 Task: Find connections with filter location Basavana Bāgevādi with filter topic #careertips with filter profile language Potuguese with filter current company Mother Dairy Fruit & Vegetable Pvt. Ltd. with filter school The NorthCap University with filter industry Military and International Affairs with filter service category Translation with filter keywords title Lead
Action: Mouse moved to (551, 77)
Screenshot: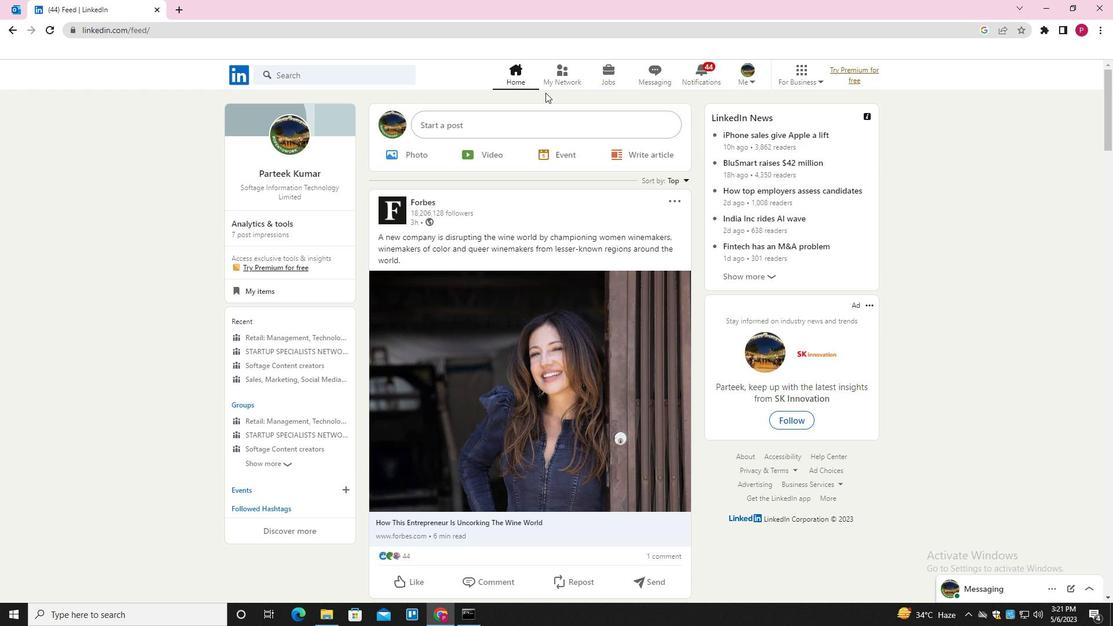 
Action: Mouse pressed left at (551, 77)
Screenshot: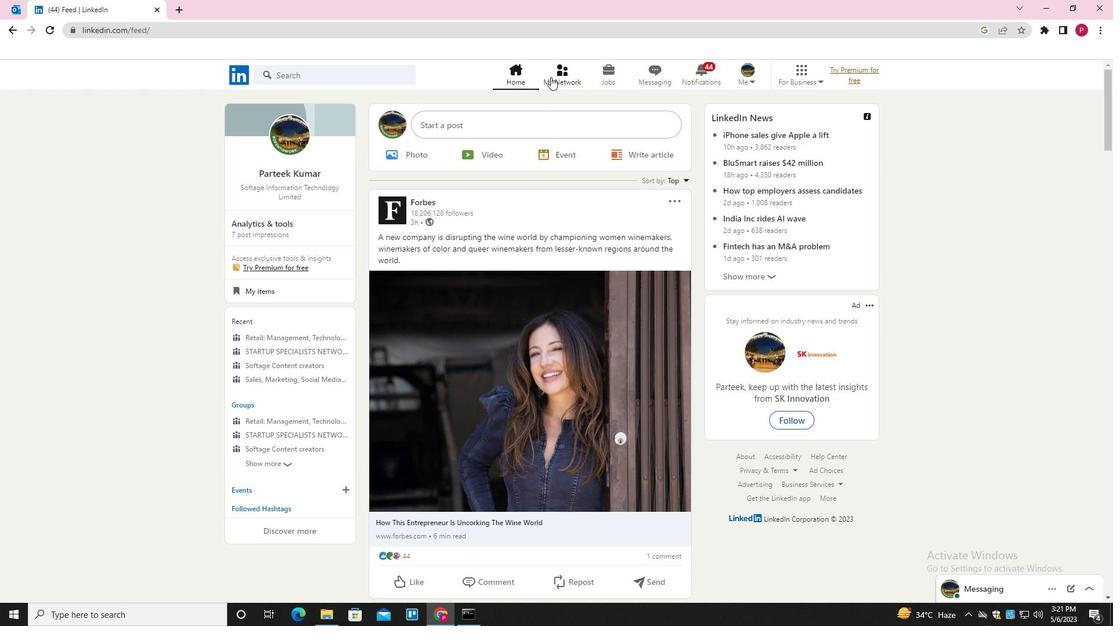 
Action: Mouse moved to (352, 135)
Screenshot: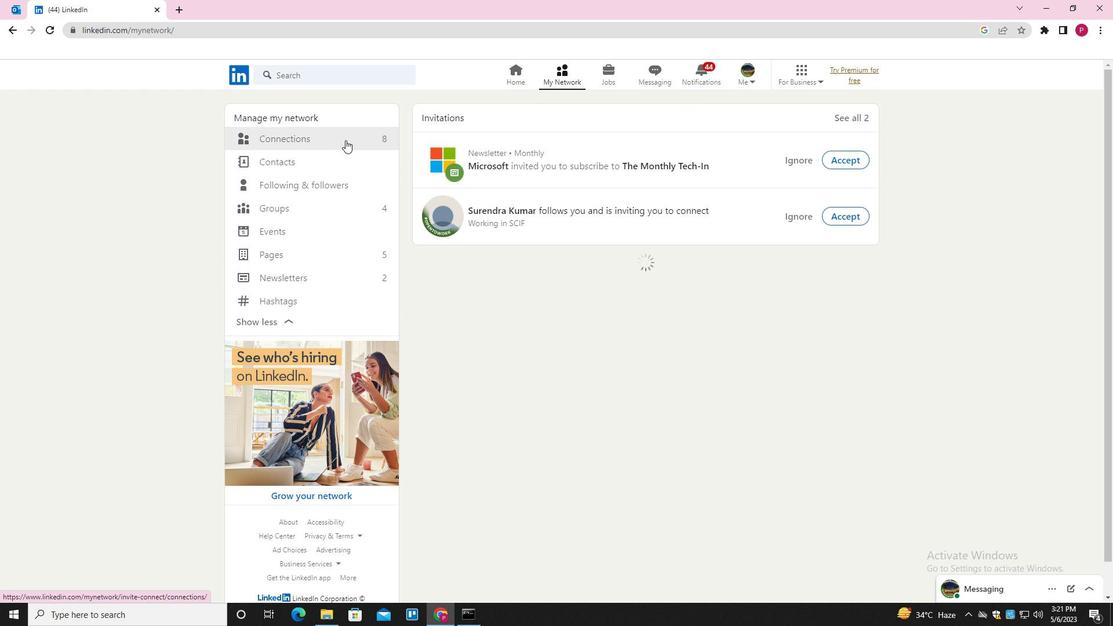 
Action: Mouse pressed left at (352, 135)
Screenshot: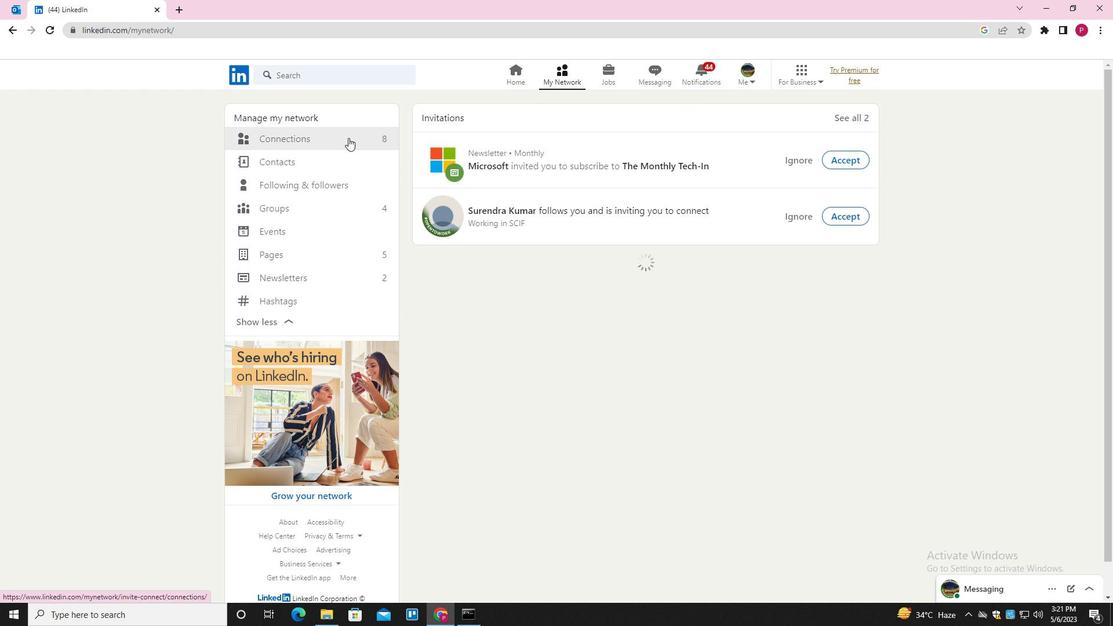 
Action: Mouse moved to (634, 136)
Screenshot: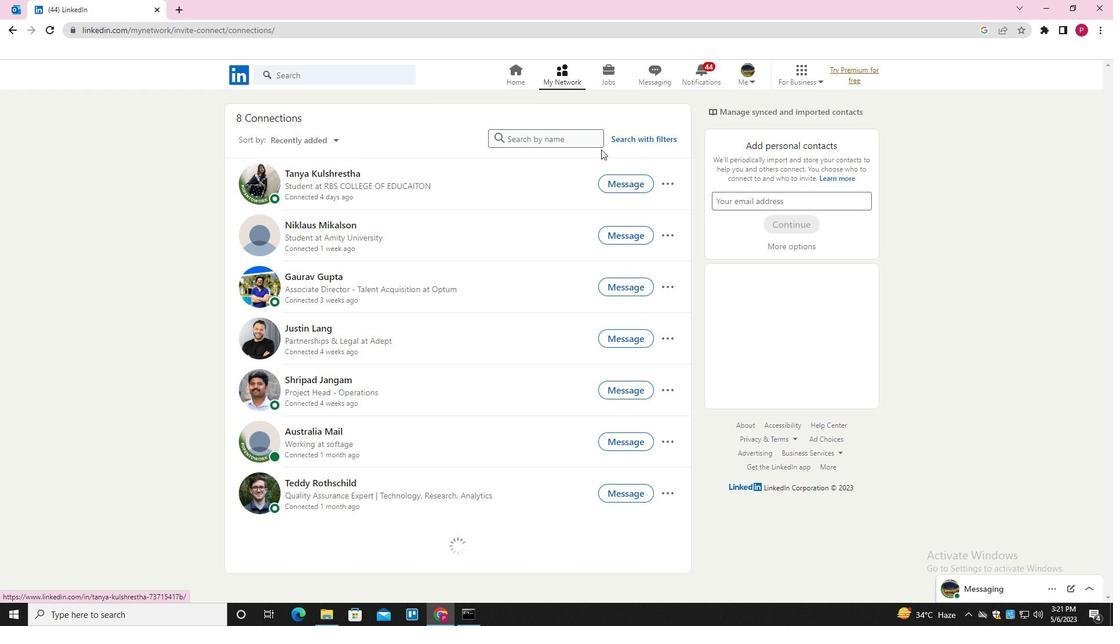 
Action: Mouse pressed left at (634, 136)
Screenshot: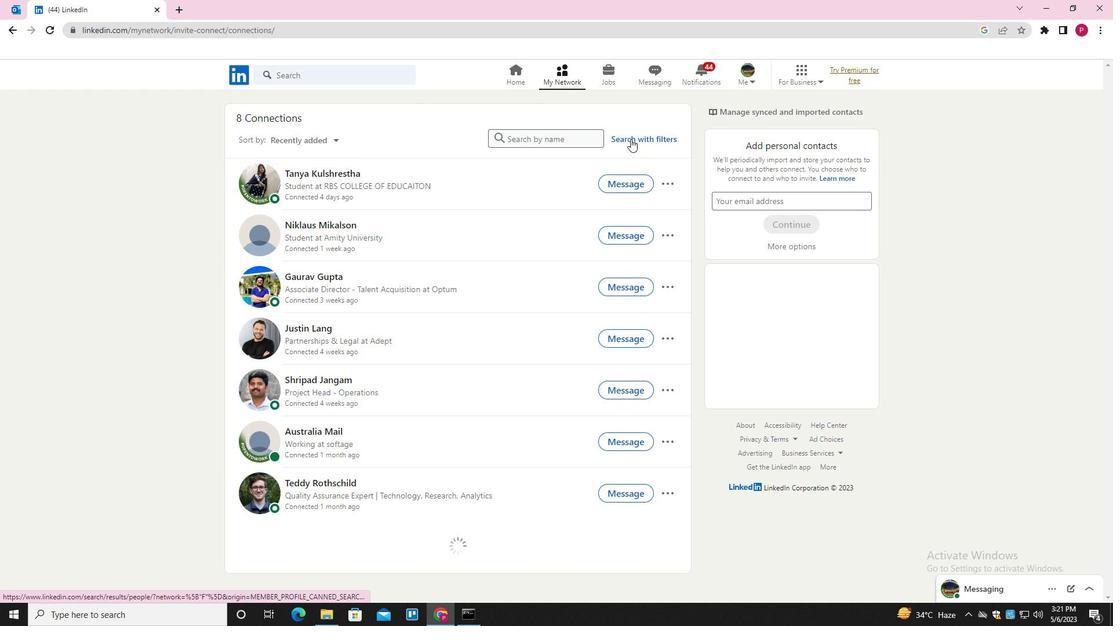 
Action: Mouse moved to (588, 108)
Screenshot: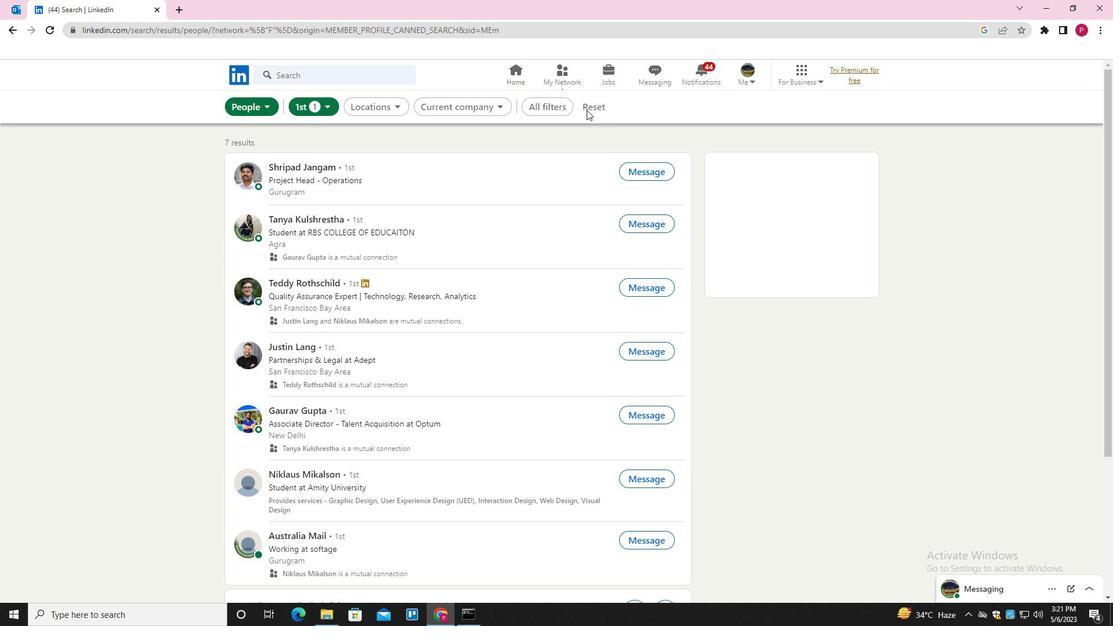 
Action: Mouse pressed left at (588, 108)
Screenshot: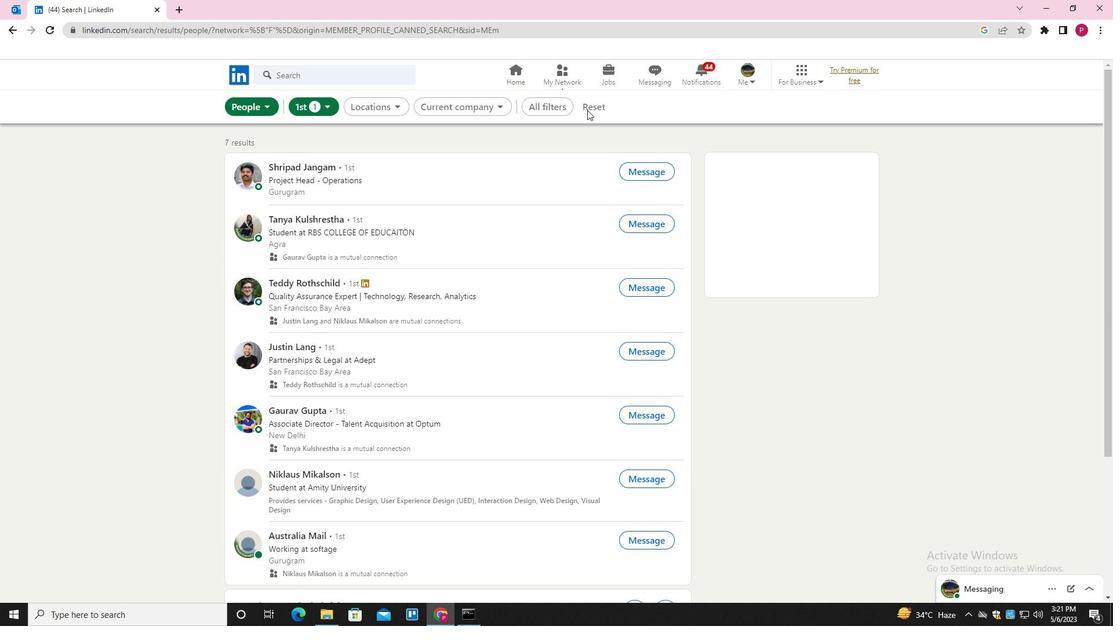 
Action: Mouse moved to (567, 107)
Screenshot: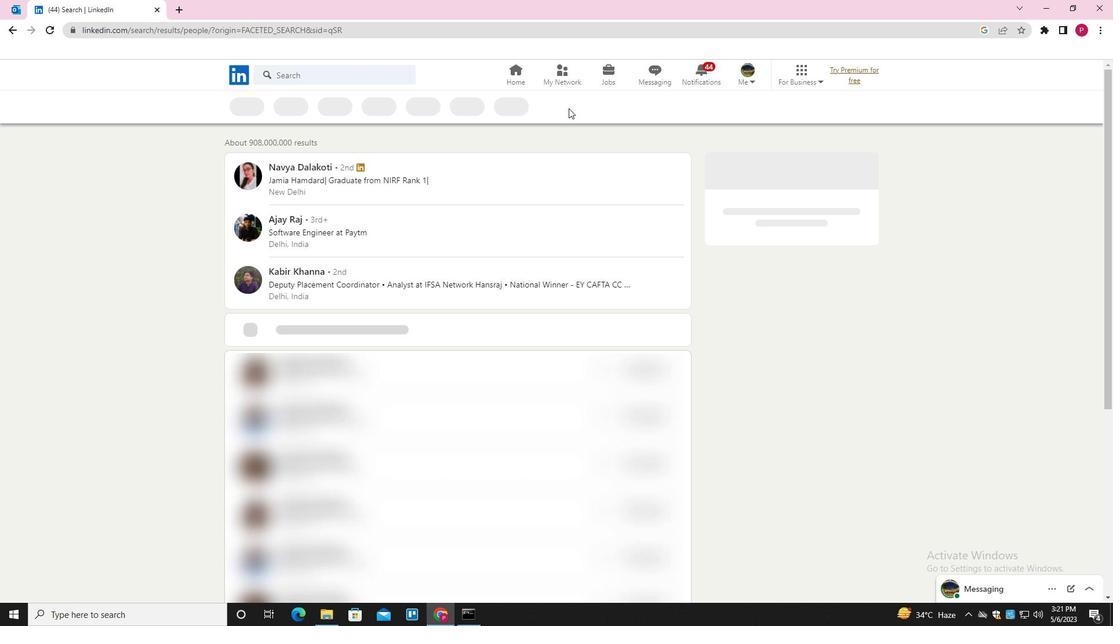 
Action: Mouse pressed left at (567, 107)
Screenshot: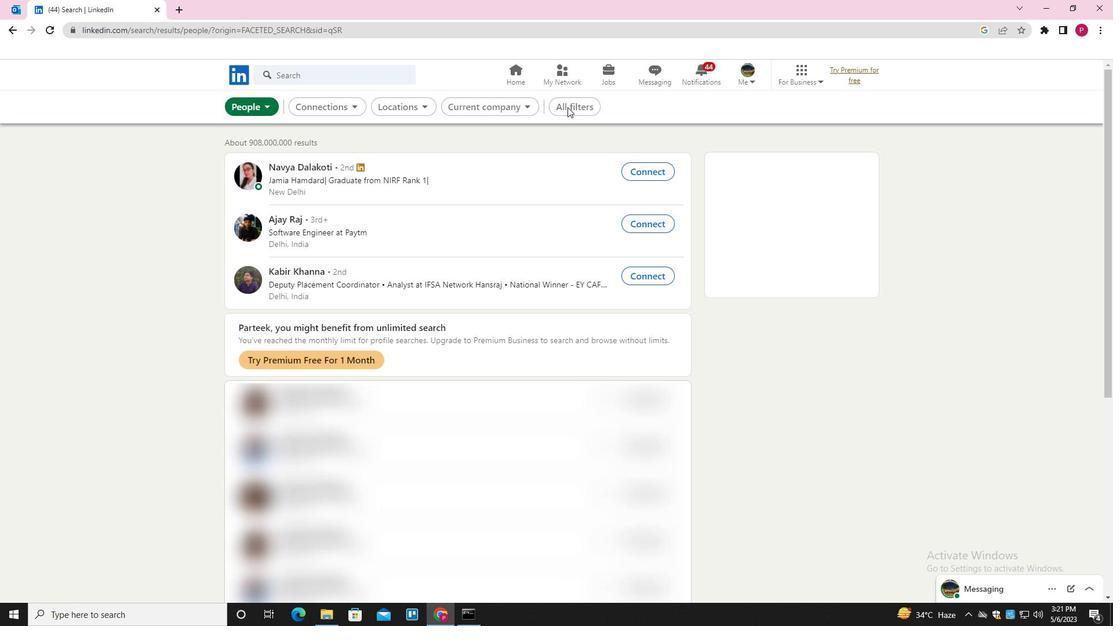 
Action: Mouse moved to (892, 343)
Screenshot: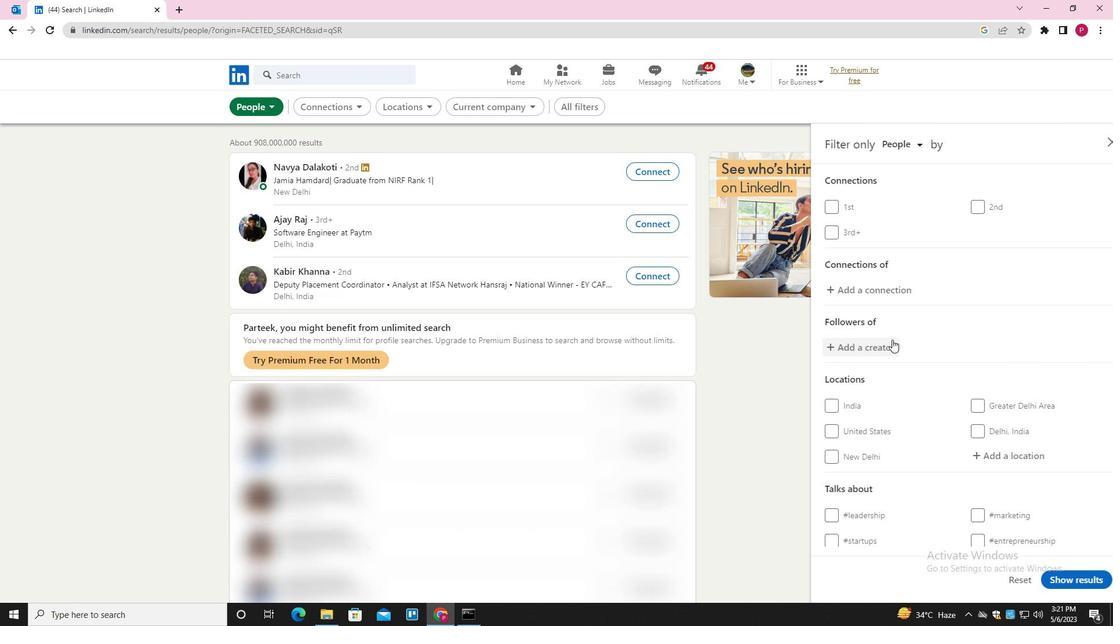 
Action: Mouse scrolled (892, 342) with delta (0, 0)
Screenshot: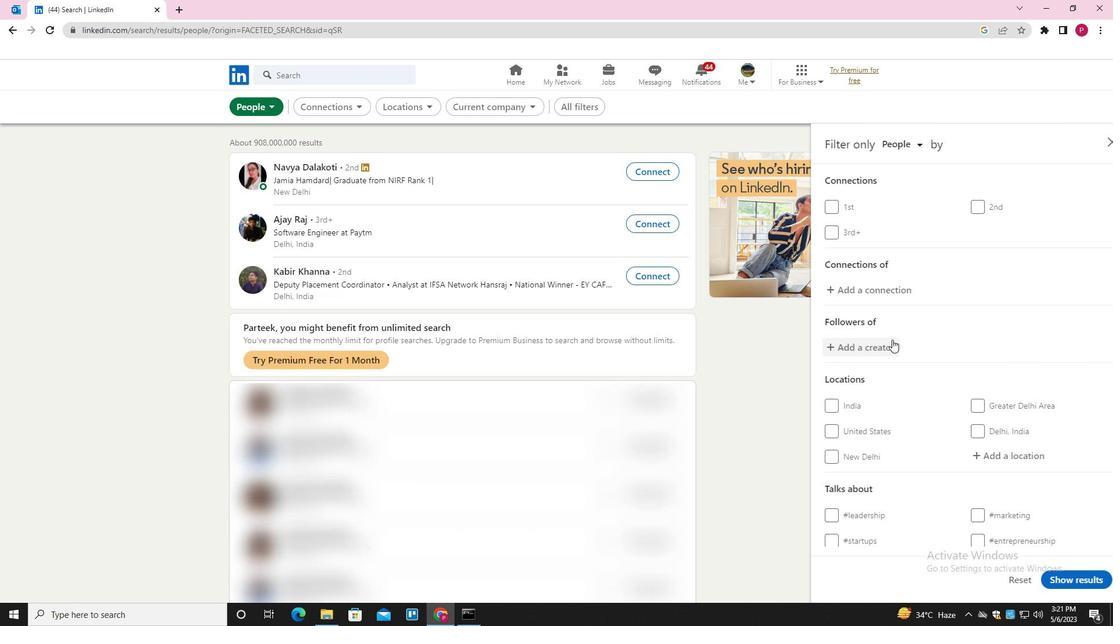 
Action: Mouse moved to (893, 347)
Screenshot: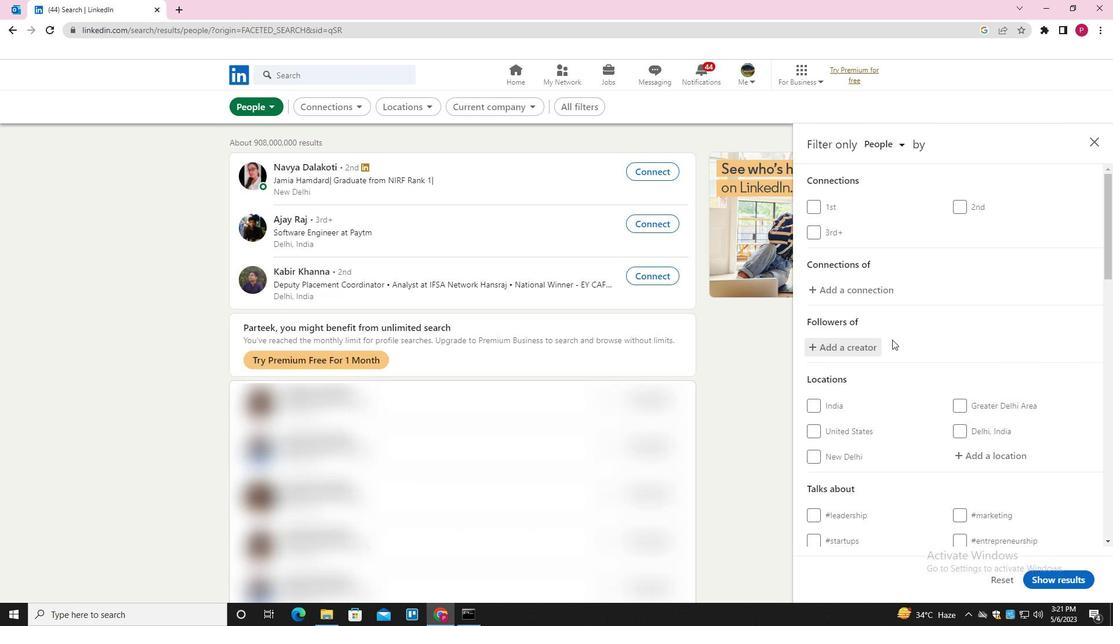 
Action: Mouse scrolled (893, 346) with delta (0, 0)
Screenshot: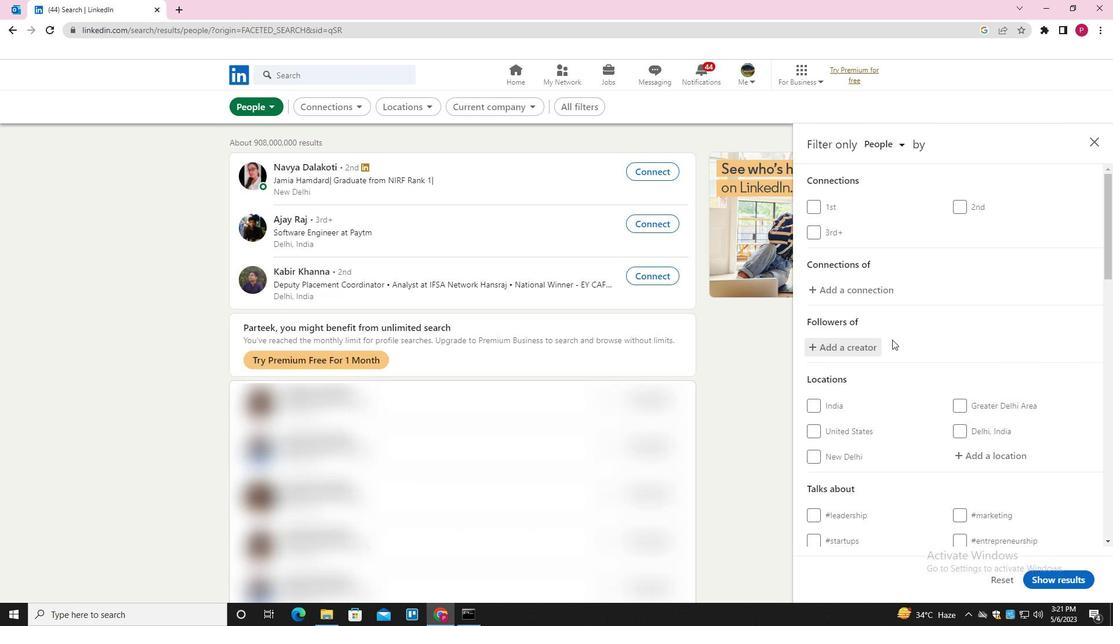 
Action: Mouse moved to (986, 337)
Screenshot: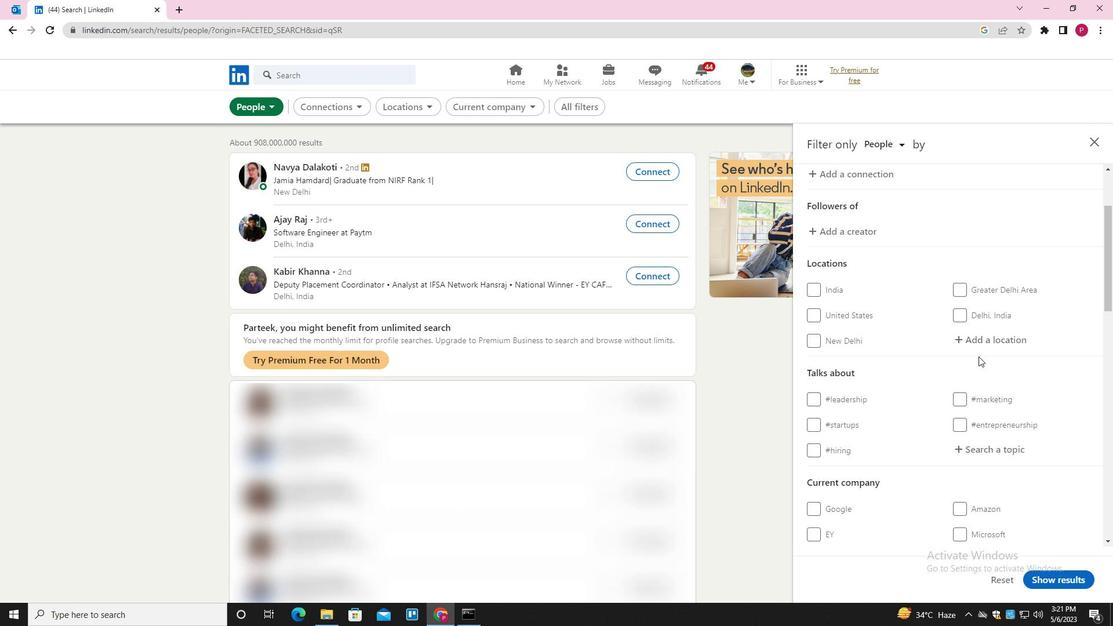 
Action: Mouse pressed left at (986, 337)
Screenshot: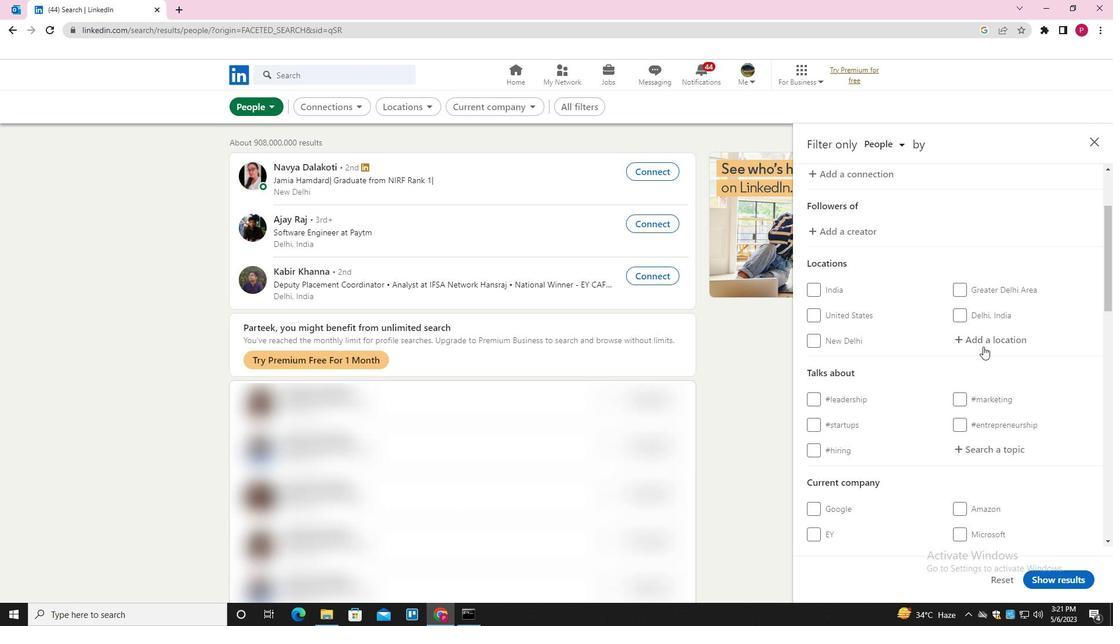 
Action: Key pressed <Key.shift>BASAVANA<Key.down><Key.enter>
Screenshot: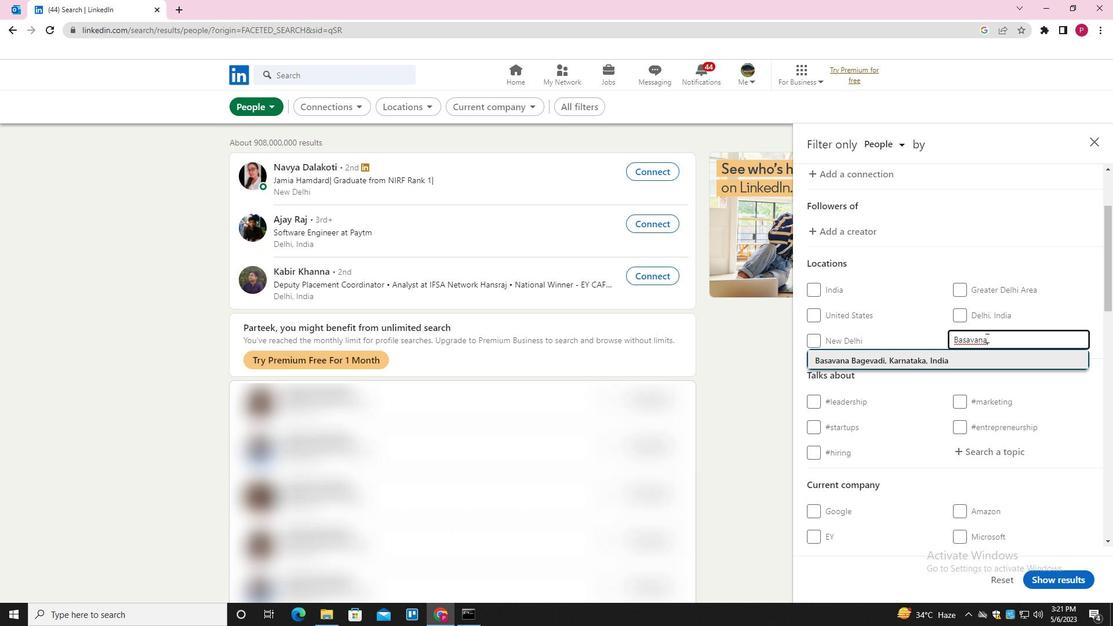 
Action: Mouse moved to (954, 337)
Screenshot: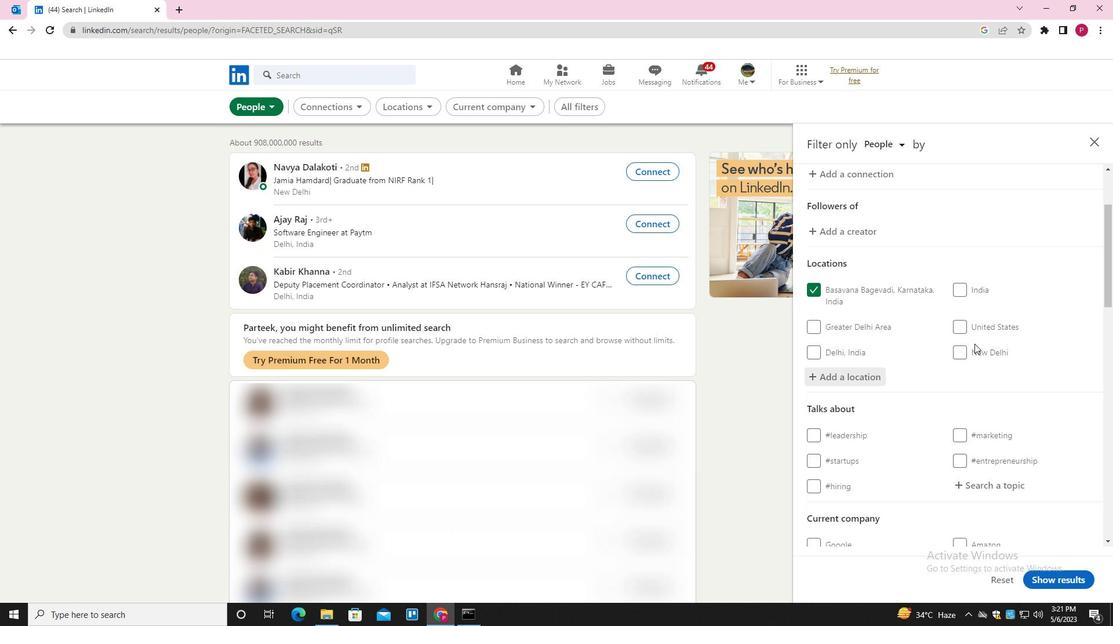 
Action: Mouse scrolled (954, 336) with delta (0, 0)
Screenshot: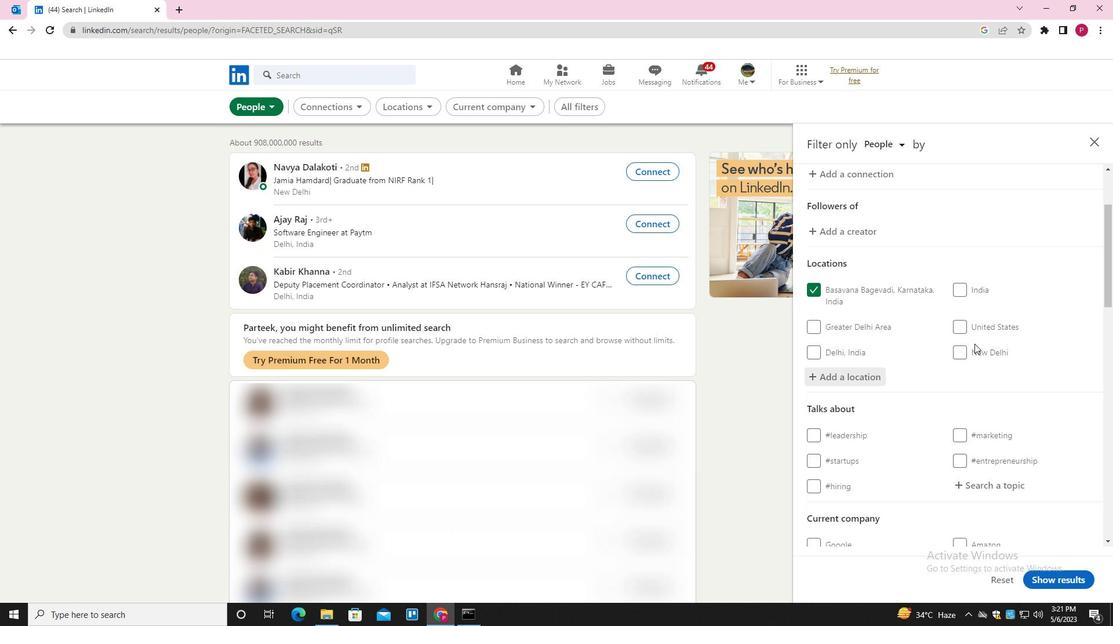 
Action: Mouse moved to (955, 340)
Screenshot: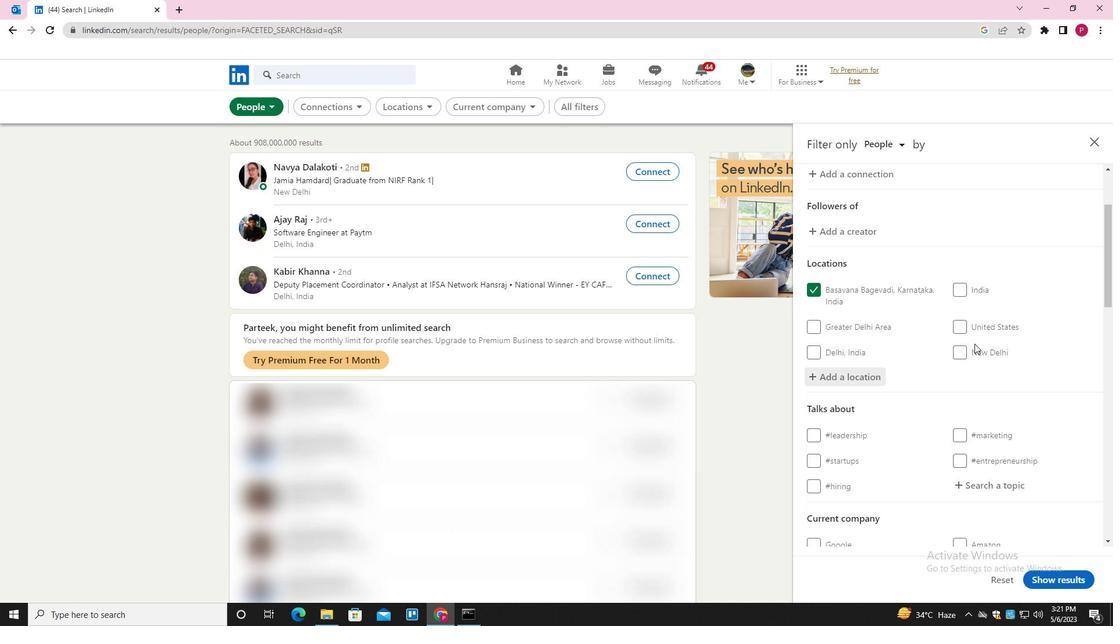 
Action: Mouse scrolled (955, 339) with delta (0, 0)
Screenshot: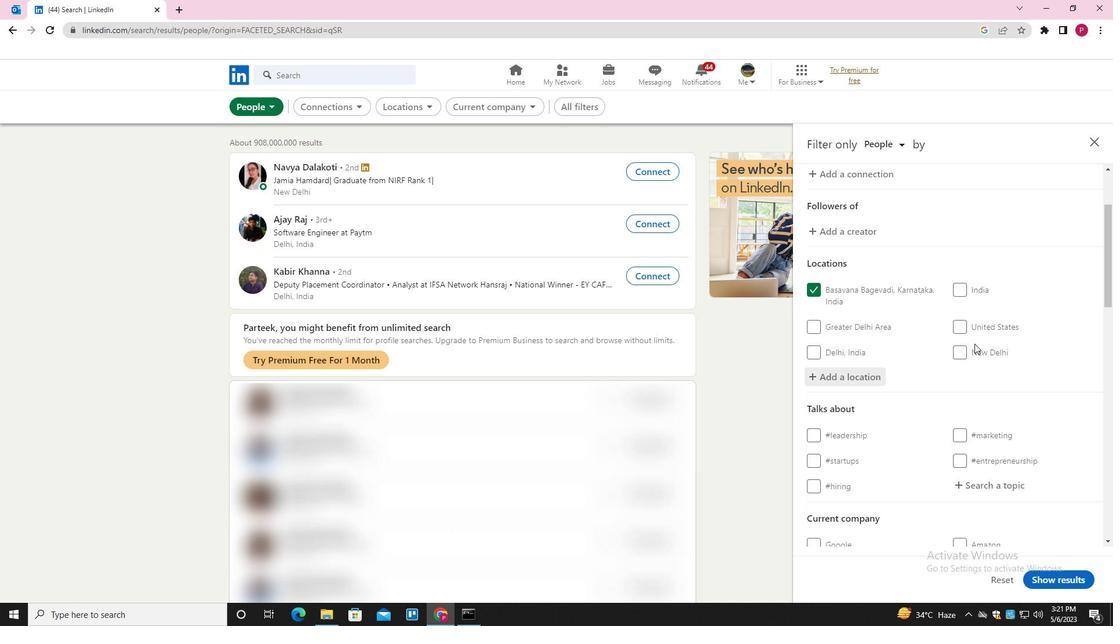 
Action: Mouse moved to (955, 342)
Screenshot: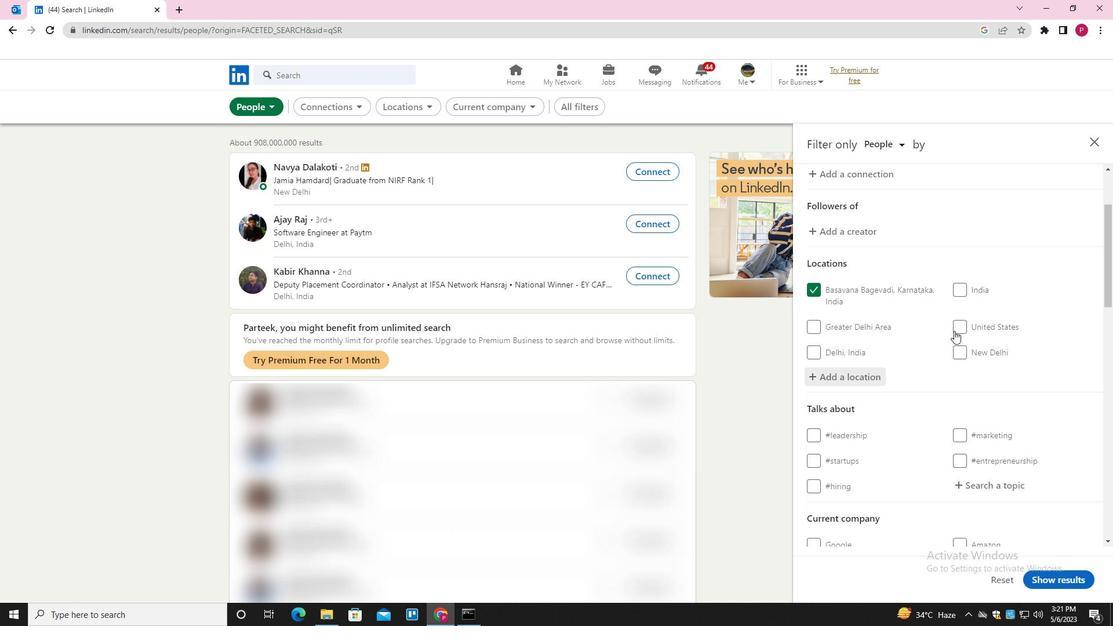 
Action: Mouse scrolled (955, 341) with delta (0, 0)
Screenshot: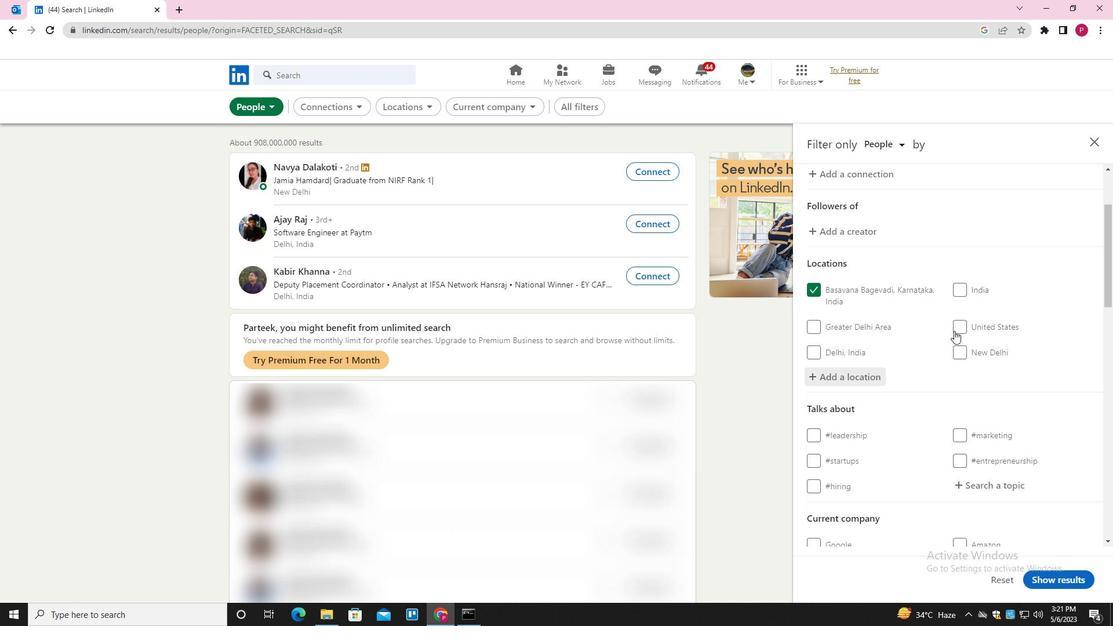 
Action: Mouse moved to (991, 312)
Screenshot: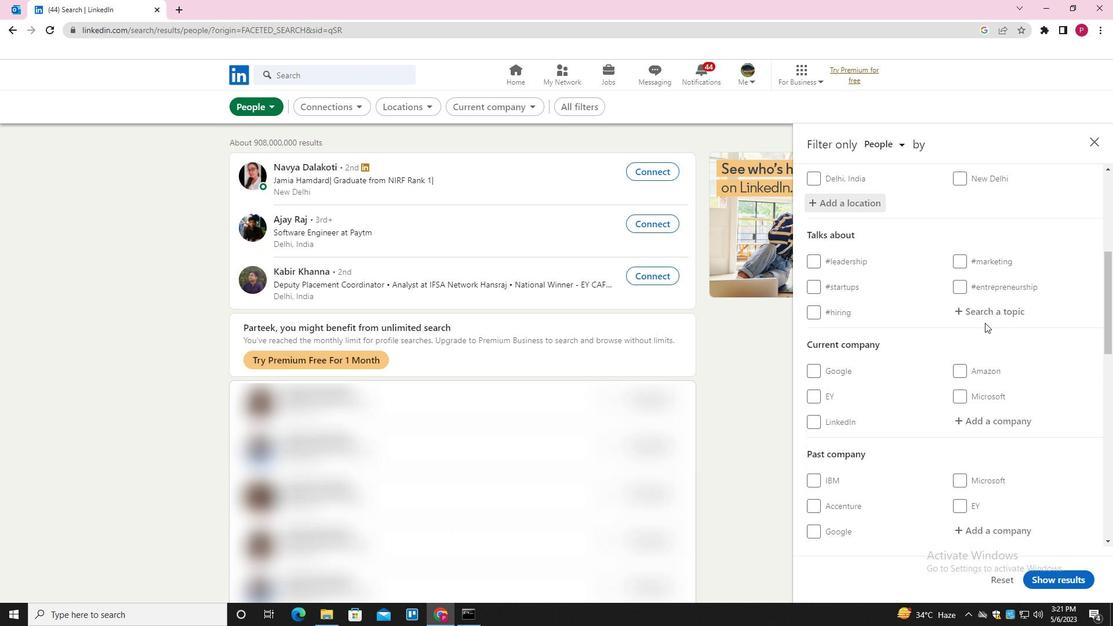 
Action: Mouse pressed left at (991, 312)
Screenshot: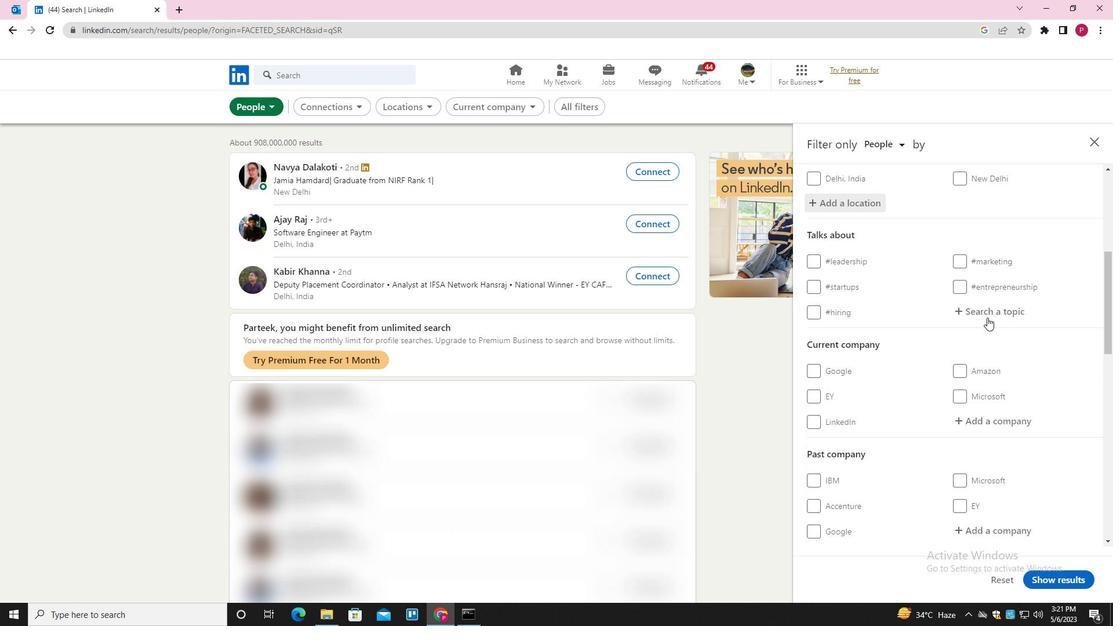
Action: Key pressed CAREERTIPS<Key.down><Key.enter>
Screenshot: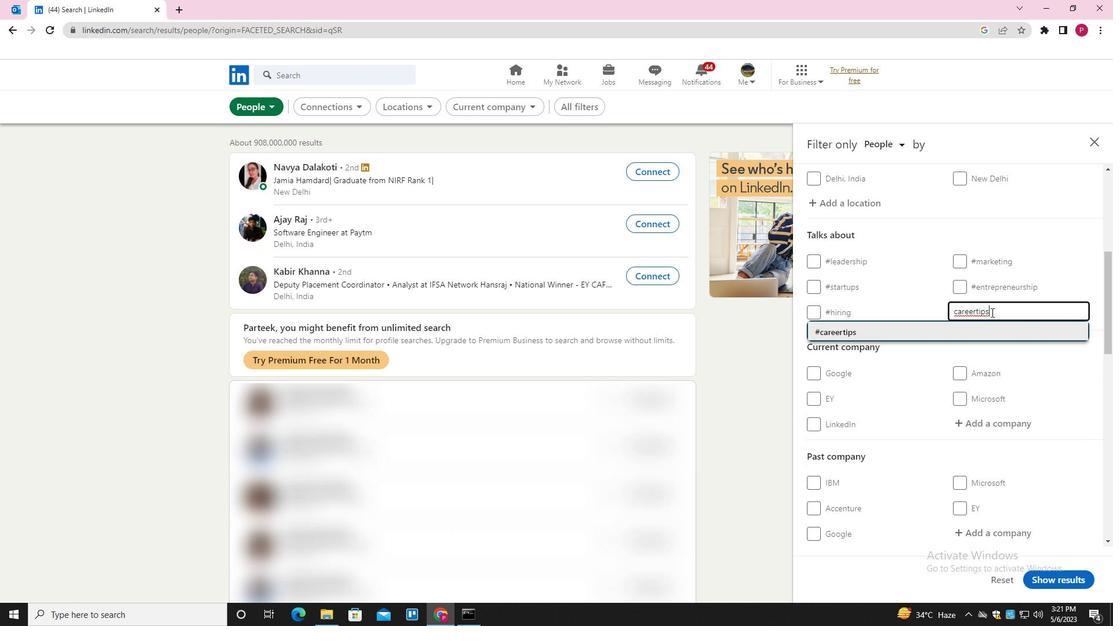
Action: Mouse moved to (874, 381)
Screenshot: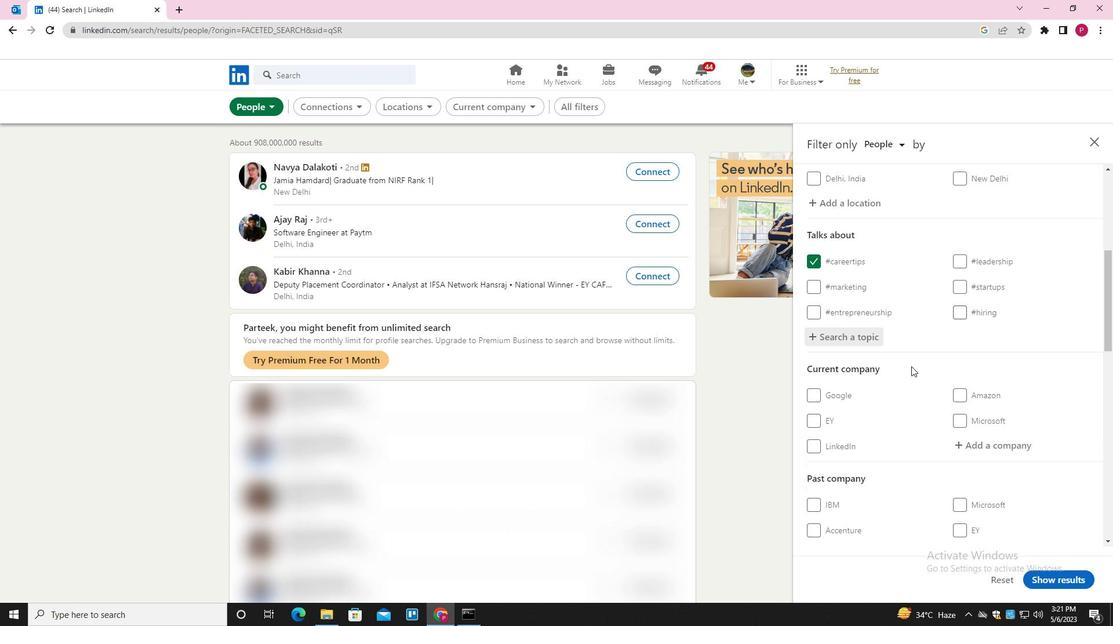 
Action: Mouse scrolled (874, 380) with delta (0, 0)
Screenshot: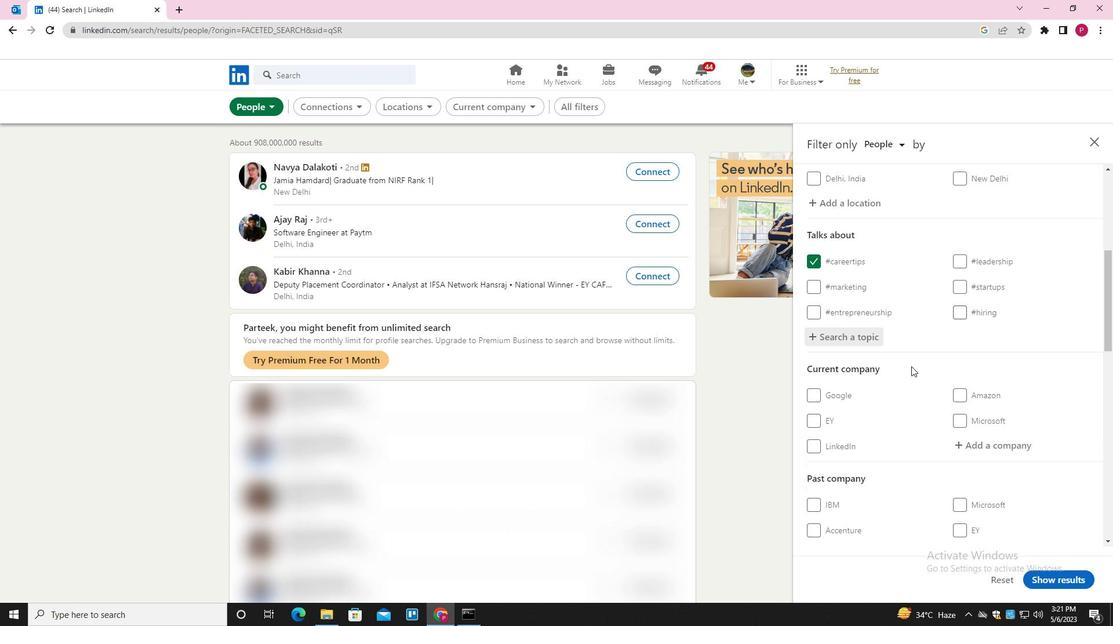 
Action: Mouse scrolled (874, 380) with delta (0, 0)
Screenshot: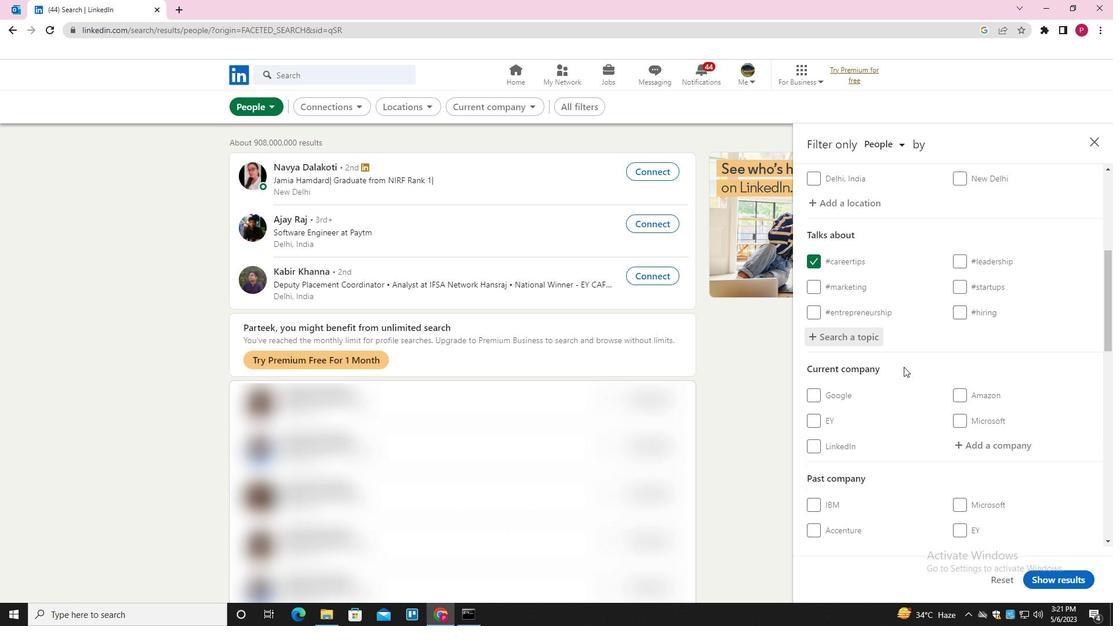 
Action: Mouse scrolled (874, 380) with delta (0, 0)
Screenshot: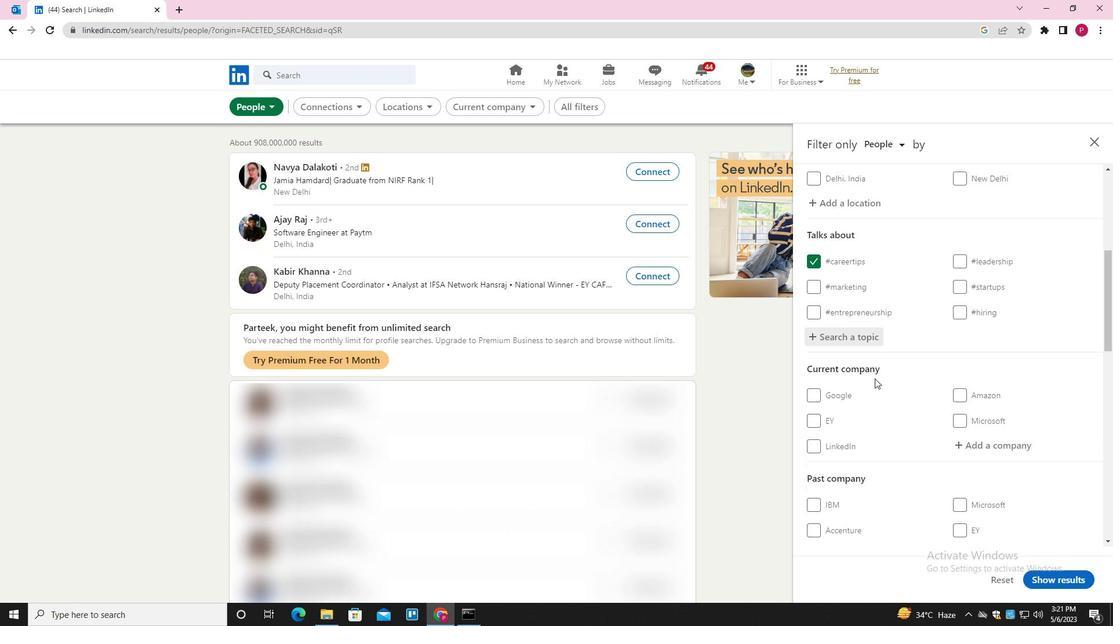 
Action: Mouse scrolled (874, 380) with delta (0, 0)
Screenshot: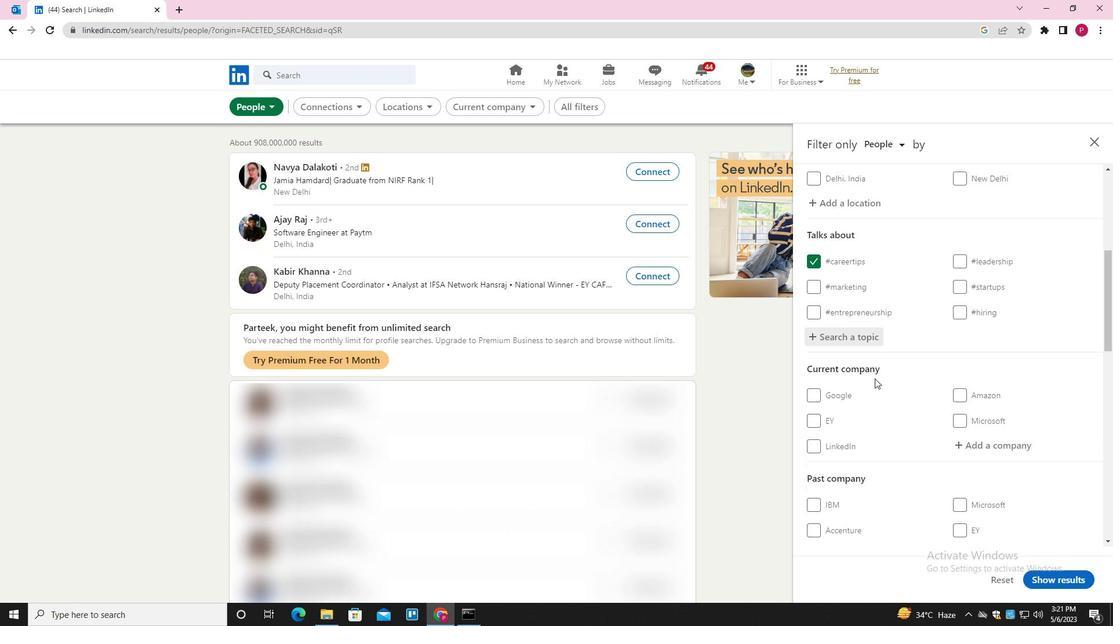
Action: Mouse scrolled (874, 380) with delta (0, 0)
Screenshot: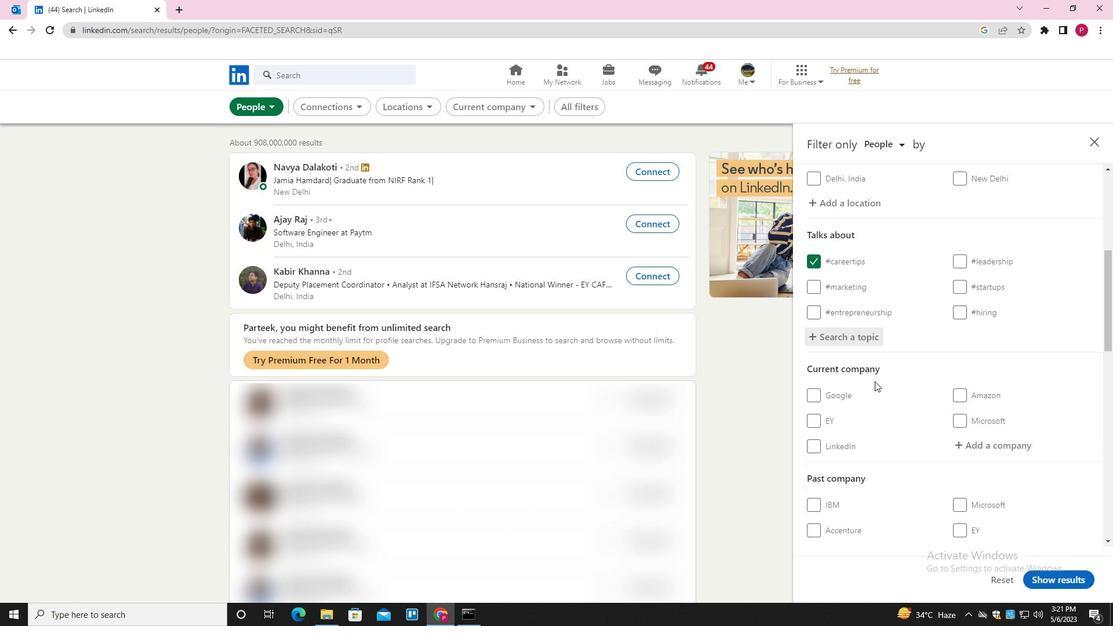 
Action: Mouse scrolled (874, 380) with delta (0, 0)
Screenshot: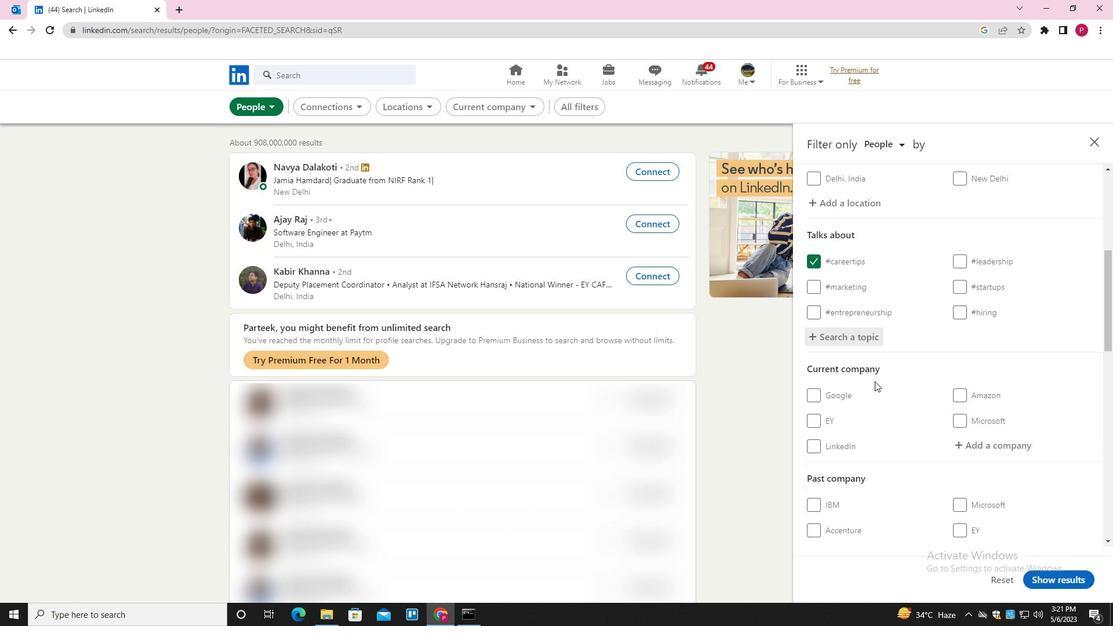 
Action: Mouse moved to (906, 372)
Screenshot: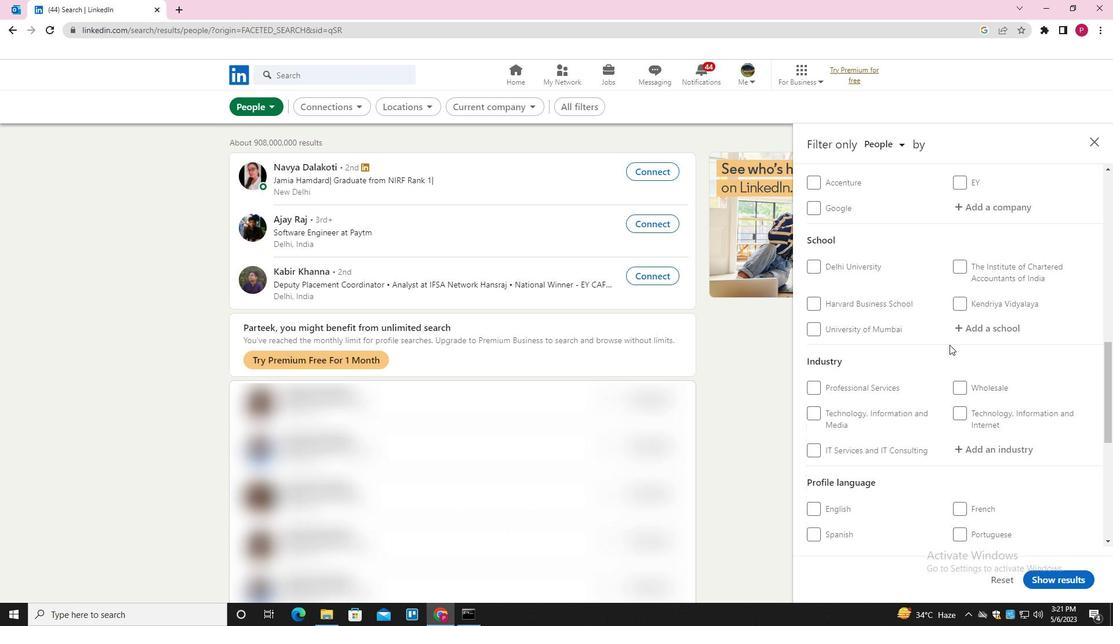 
Action: Mouse scrolled (906, 371) with delta (0, 0)
Screenshot: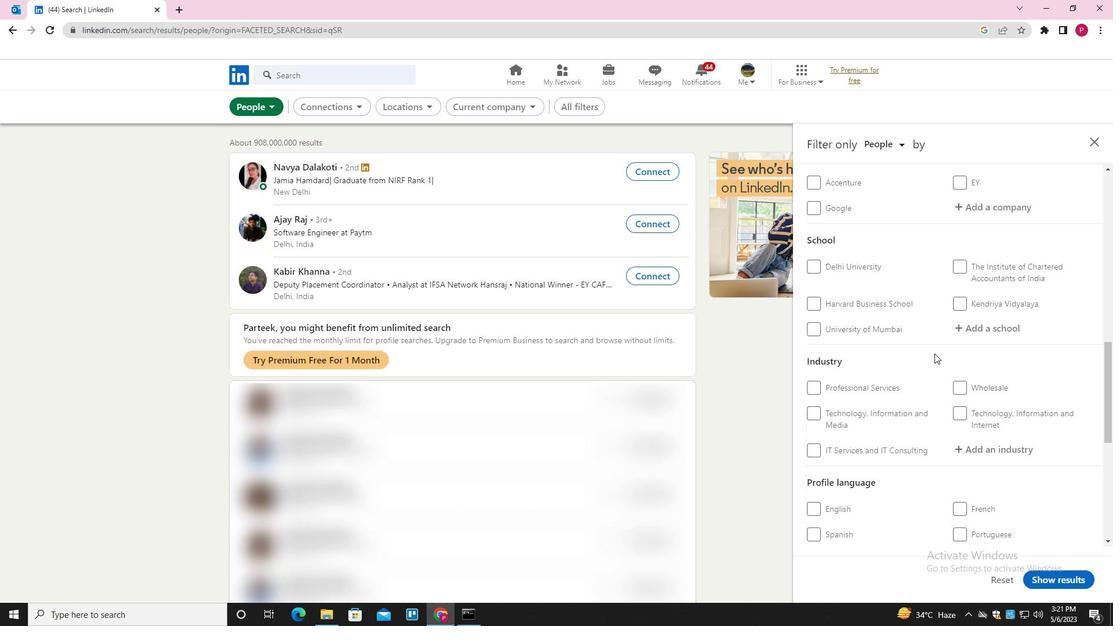 
Action: Mouse scrolled (906, 371) with delta (0, 0)
Screenshot: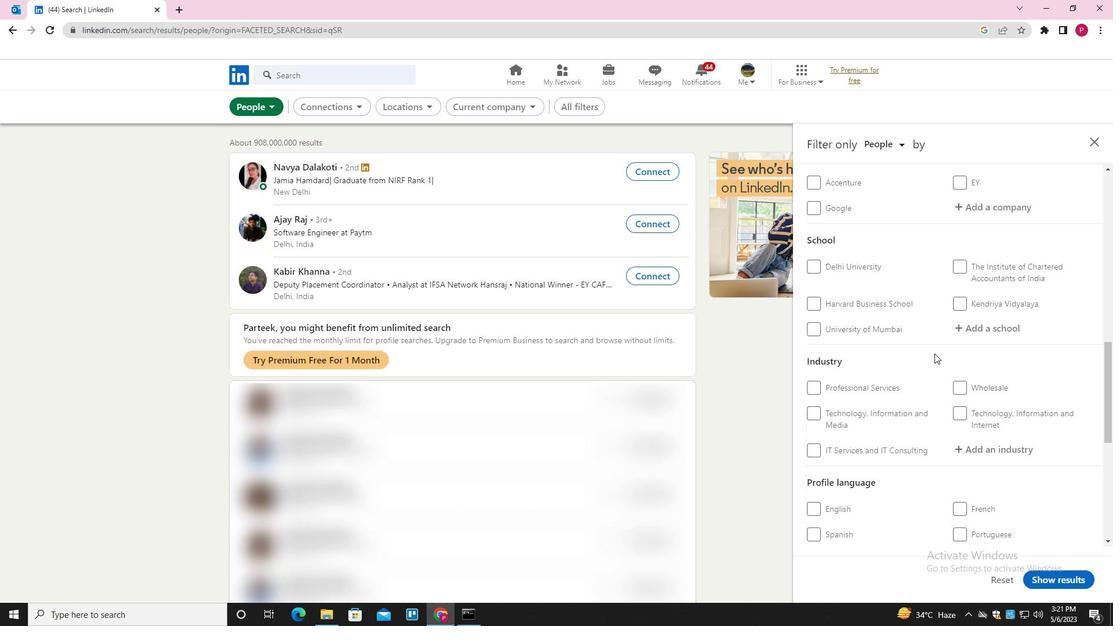 
Action: Mouse moved to (906, 372)
Screenshot: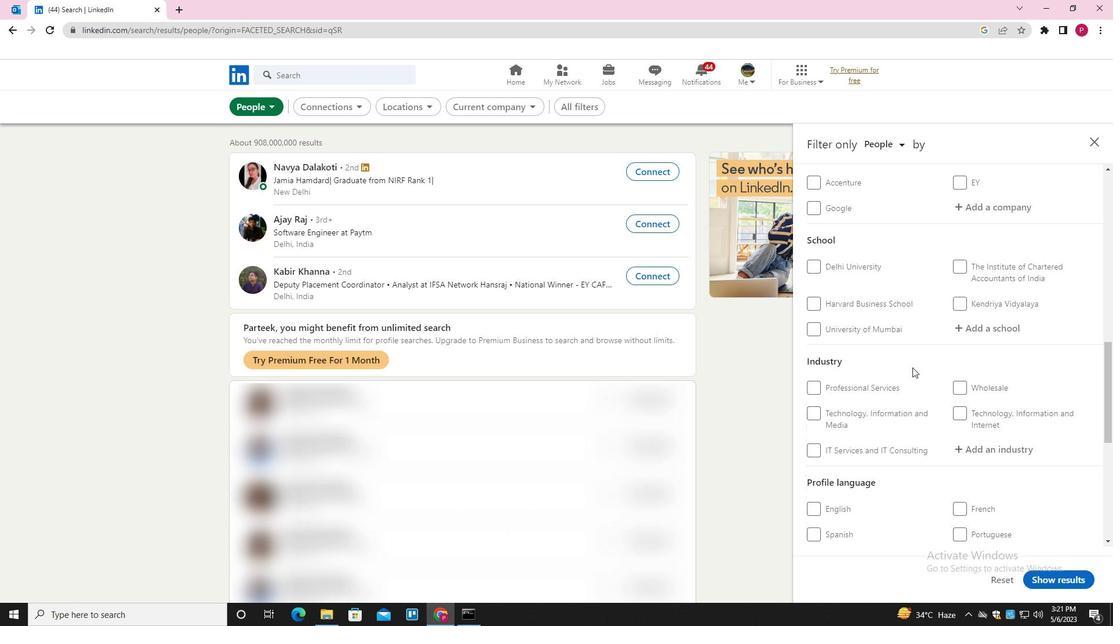 
Action: Mouse scrolled (906, 371) with delta (0, 0)
Screenshot: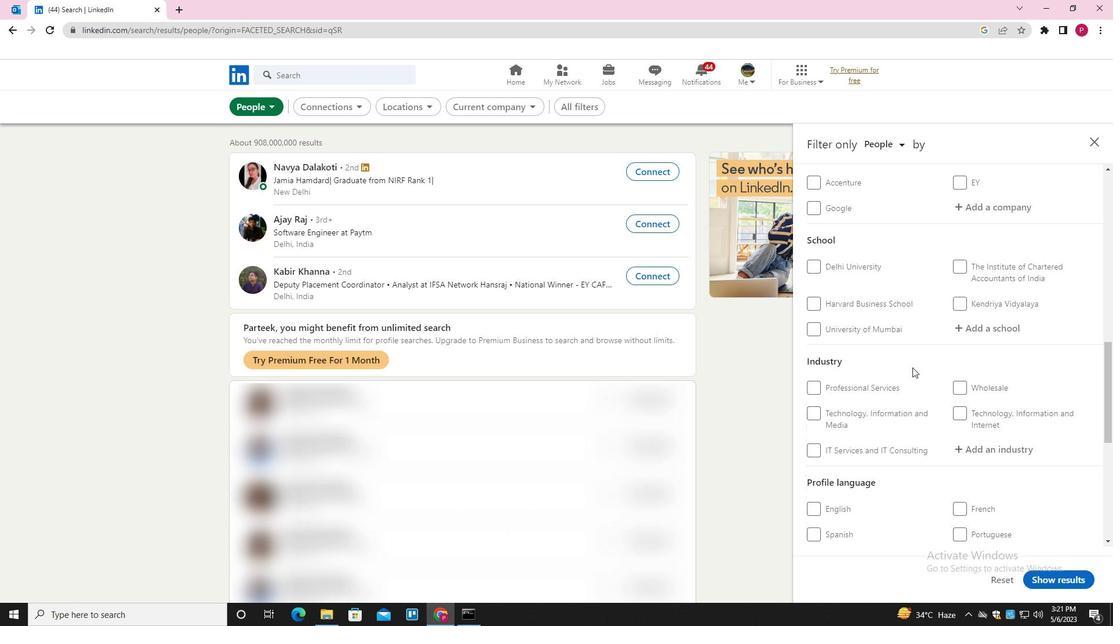 
Action: Mouse scrolled (906, 371) with delta (0, 0)
Screenshot: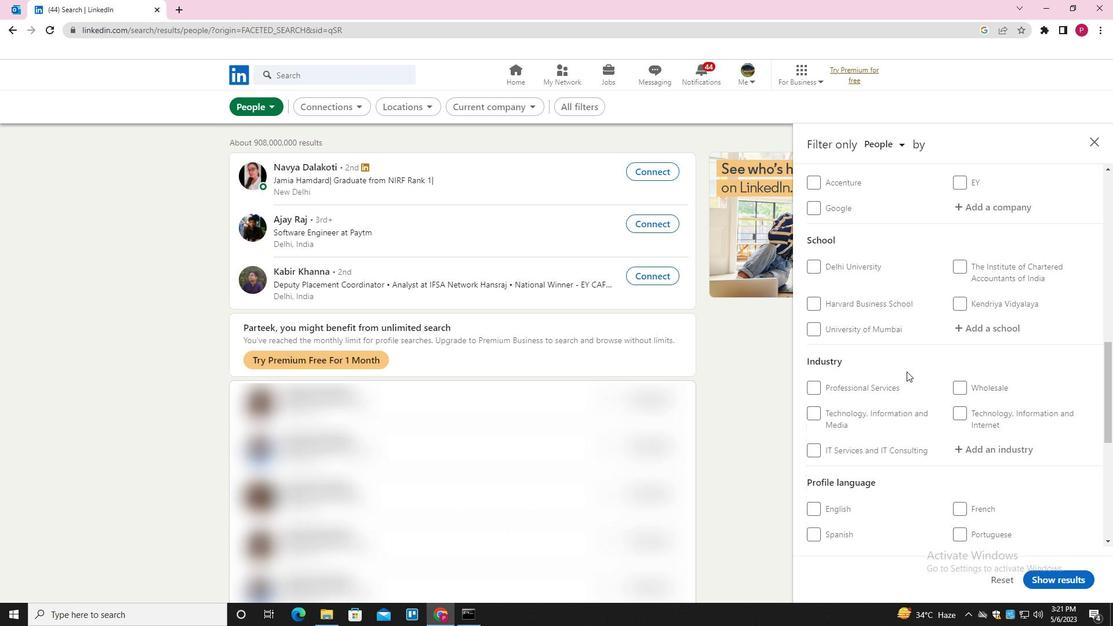 
Action: Mouse moved to (959, 306)
Screenshot: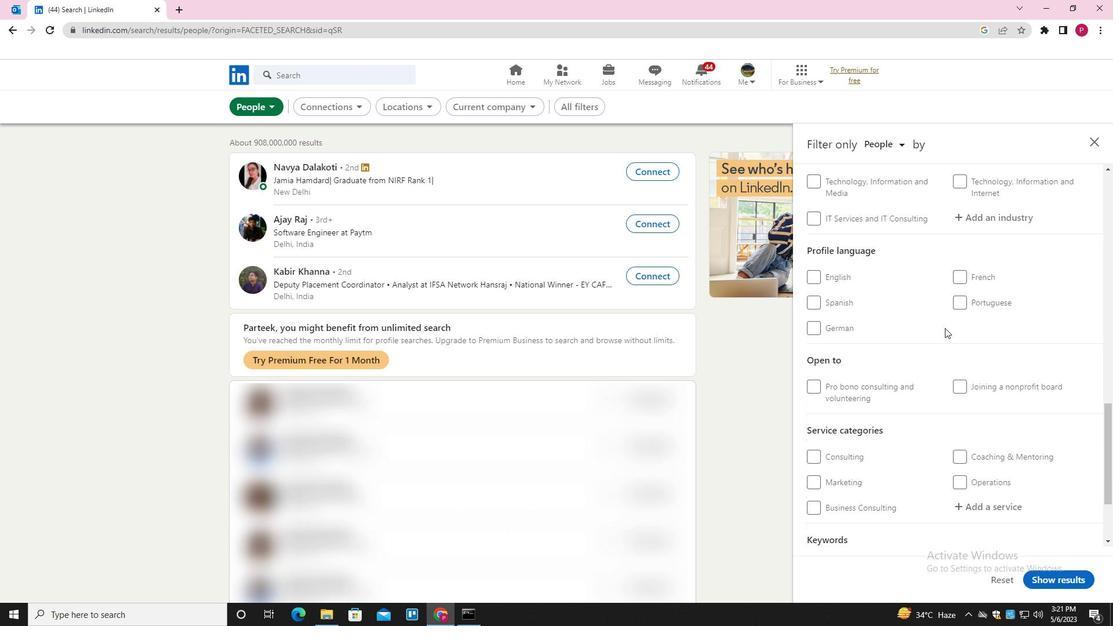 
Action: Mouse pressed left at (959, 306)
Screenshot: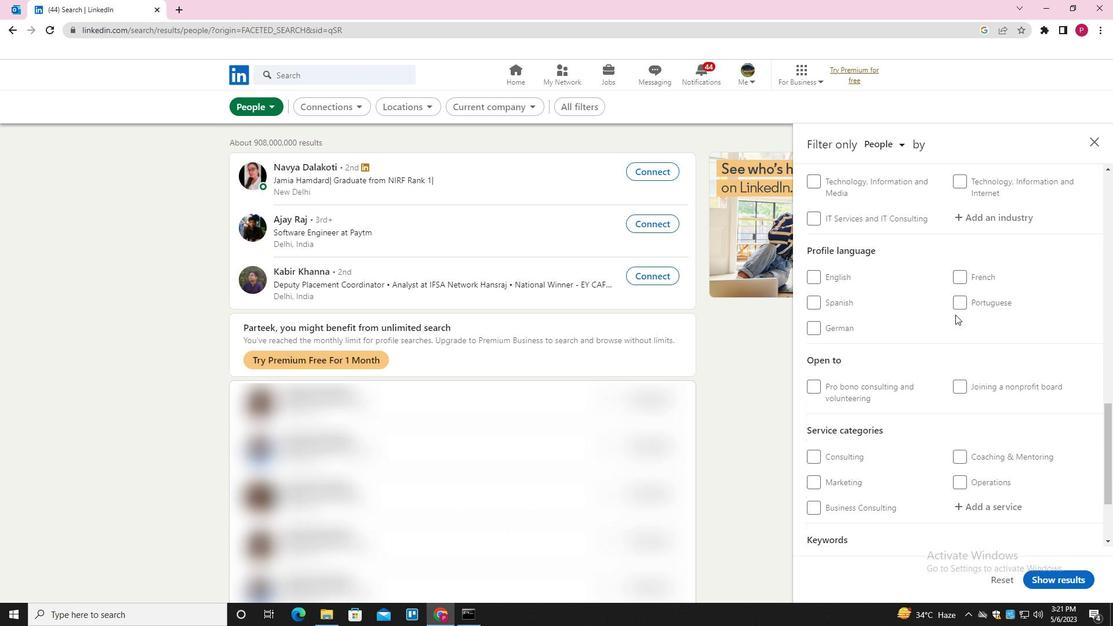 
Action: Mouse moved to (865, 375)
Screenshot: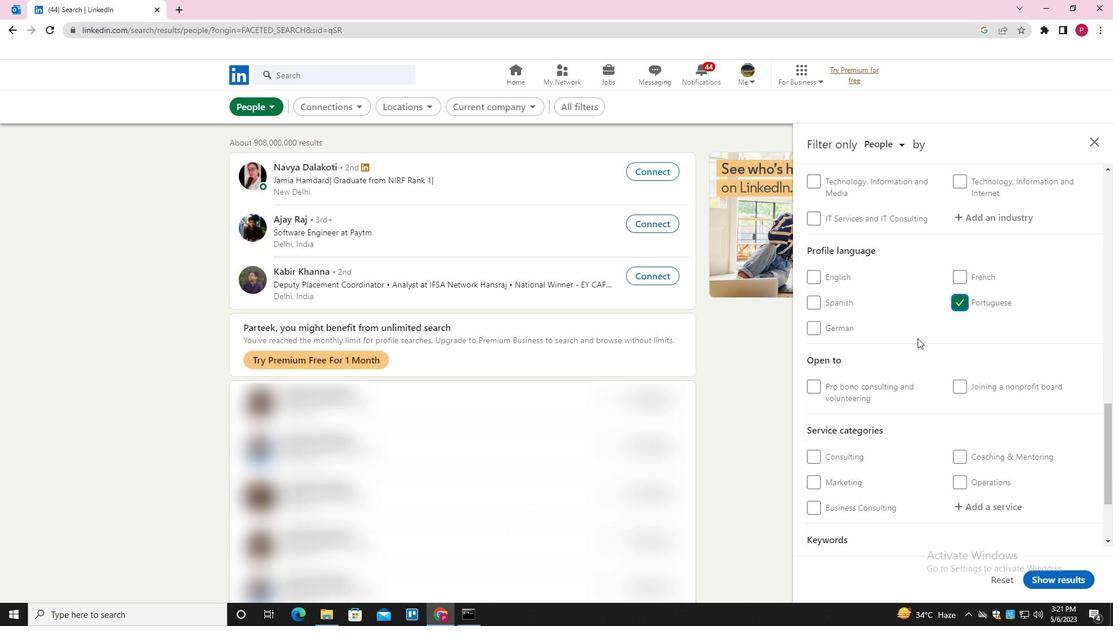 
Action: Mouse scrolled (865, 375) with delta (0, 0)
Screenshot: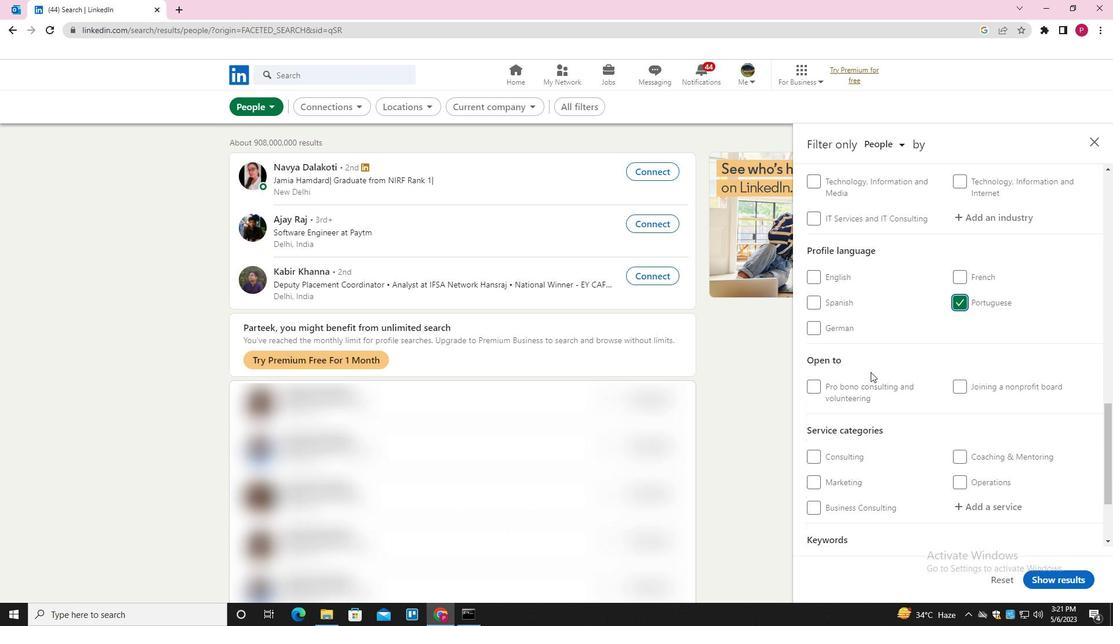 
Action: Mouse scrolled (865, 375) with delta (0, 0)
Screenshot: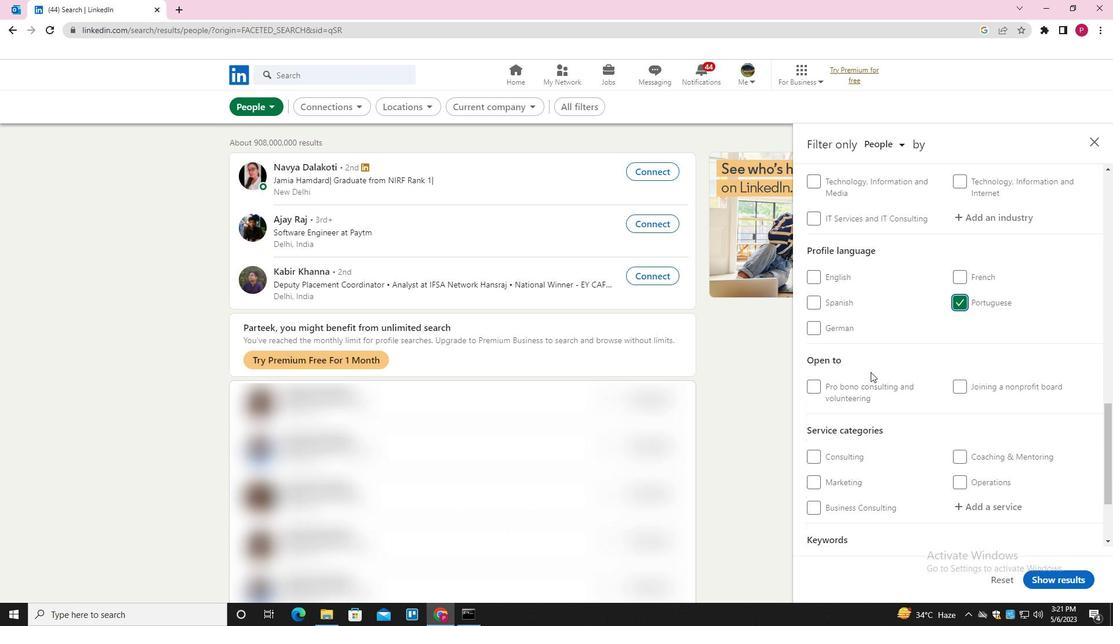 
Action: Mouse scrolled (865, 375) with delta (0, 0)
Screenshot: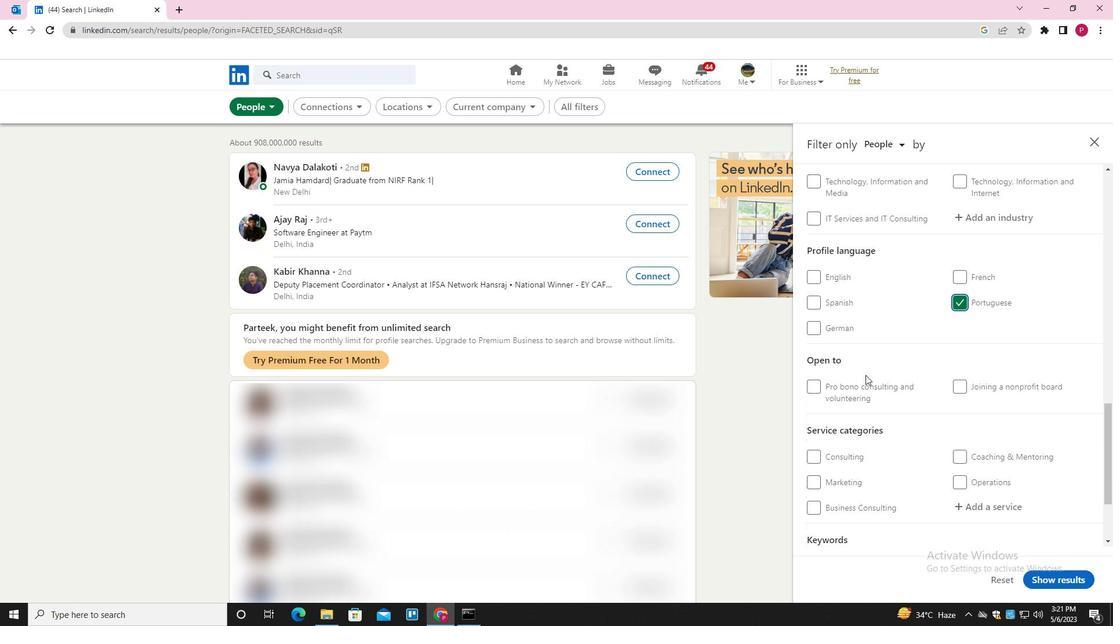 
Action: Mouse scrolled (865, 375) with delta (0, 0)
Screenshot: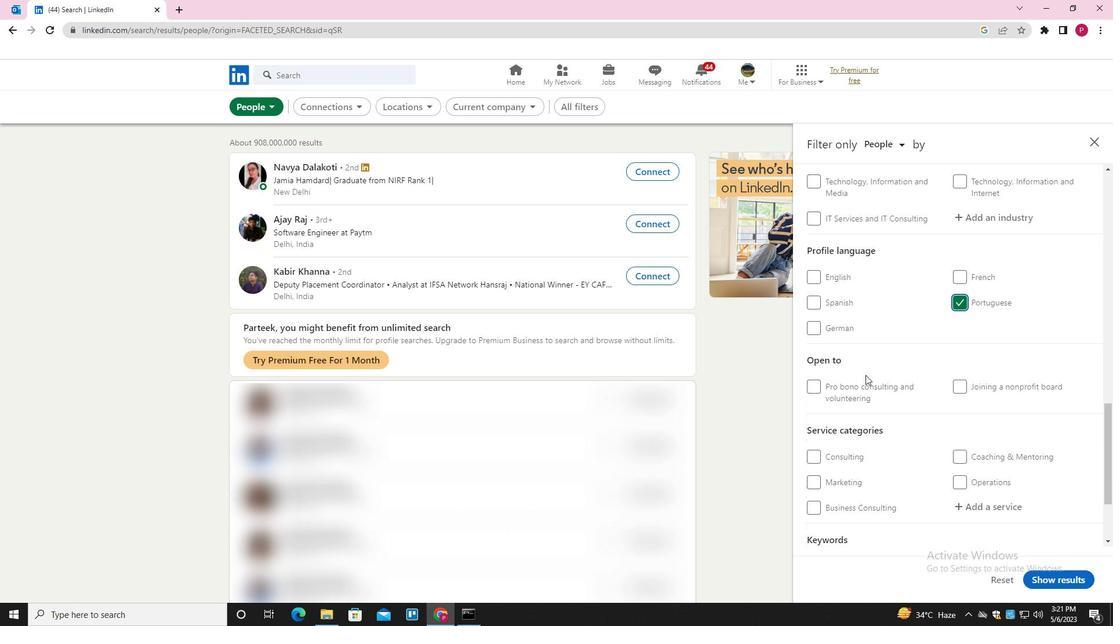 
Action: Mouse scrolled (865, 375) with delta (0, 0)
Screenshot: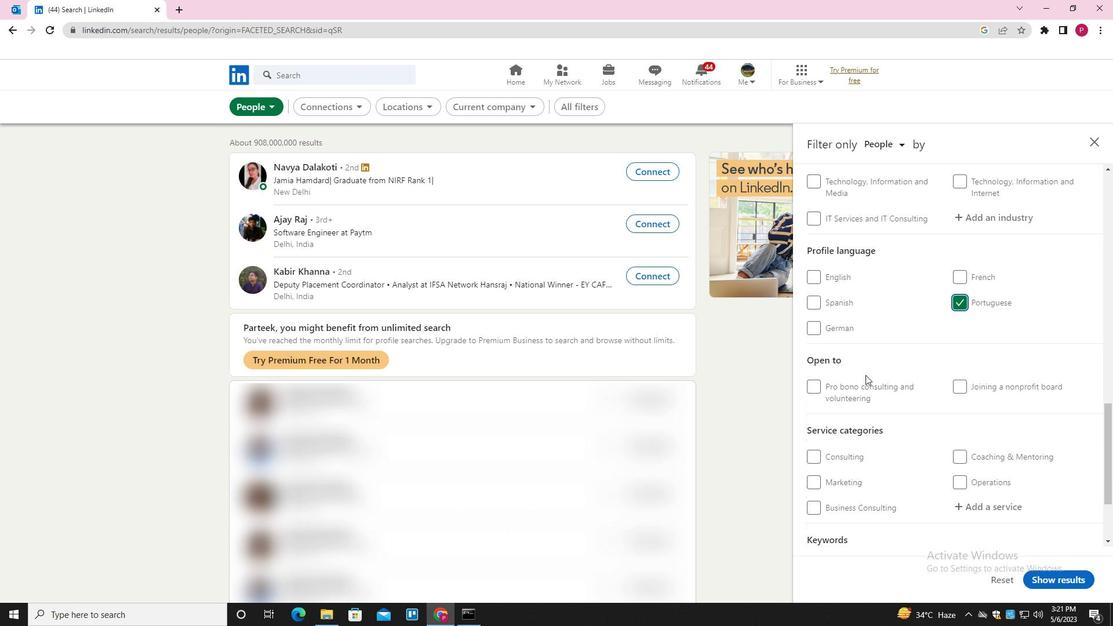 
Action: Mouse scrolled (865, 375) with delta (0, 0)
Screenshot: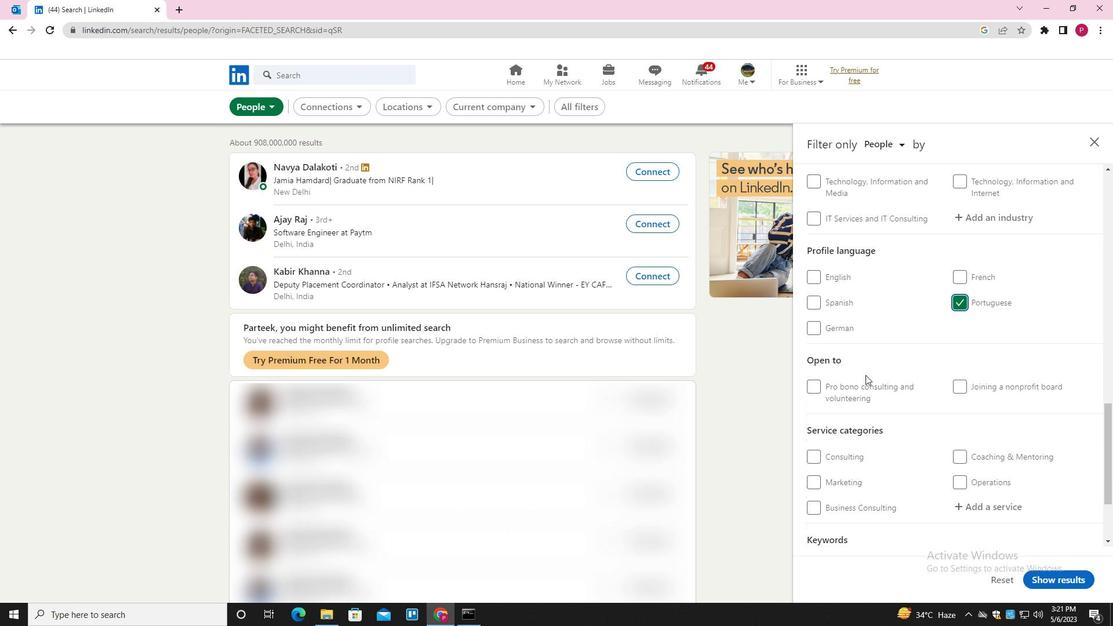 
Action: Mouse moved to (917, 331)
Screenshot: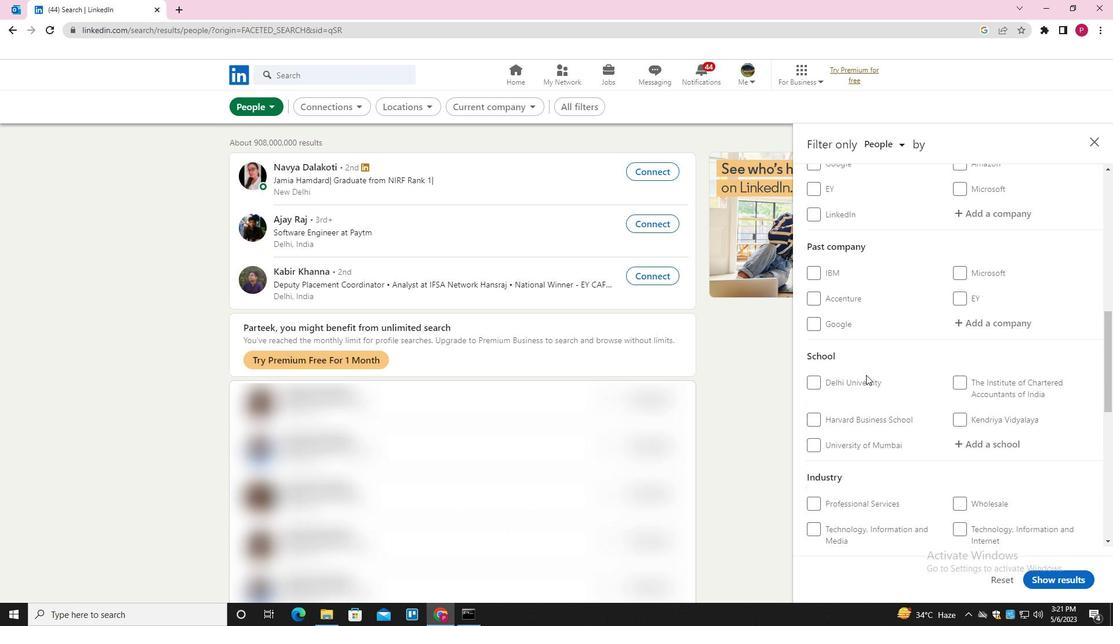 
Action: Mouse scrolled (917, 331) with delta (0, 0)
Screenshot: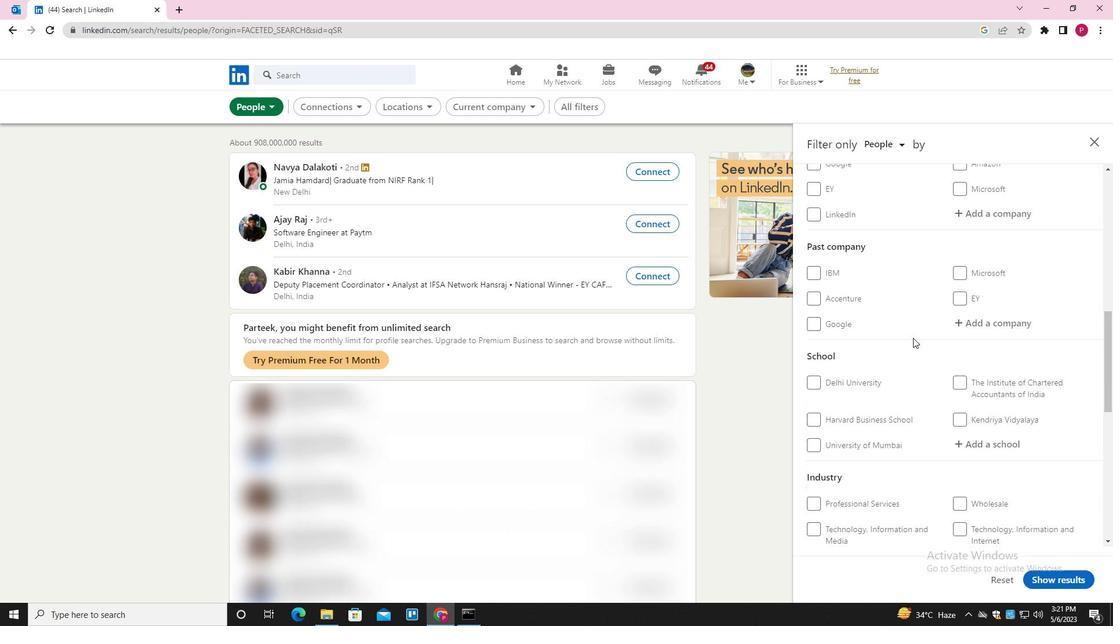 
Action: Mouse scrolled (917, 331) with delta (0, 0)
Screenshot: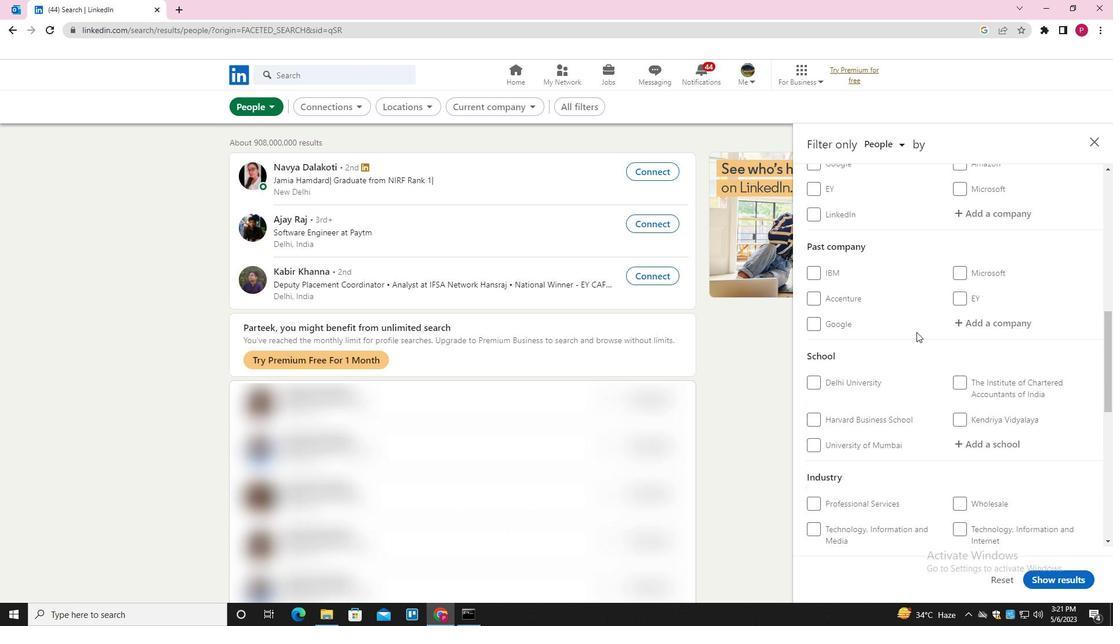 
Action: Mouse moved to (988, 328)
Screenshot: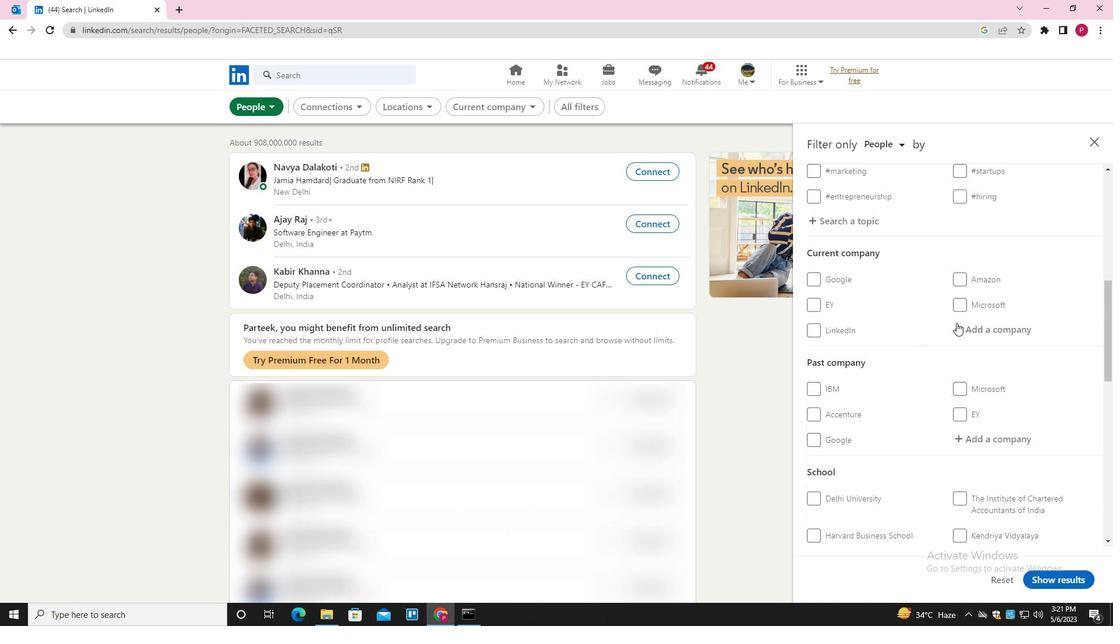 
Action: Mouse pressed left at (988, 328)
Screenshot: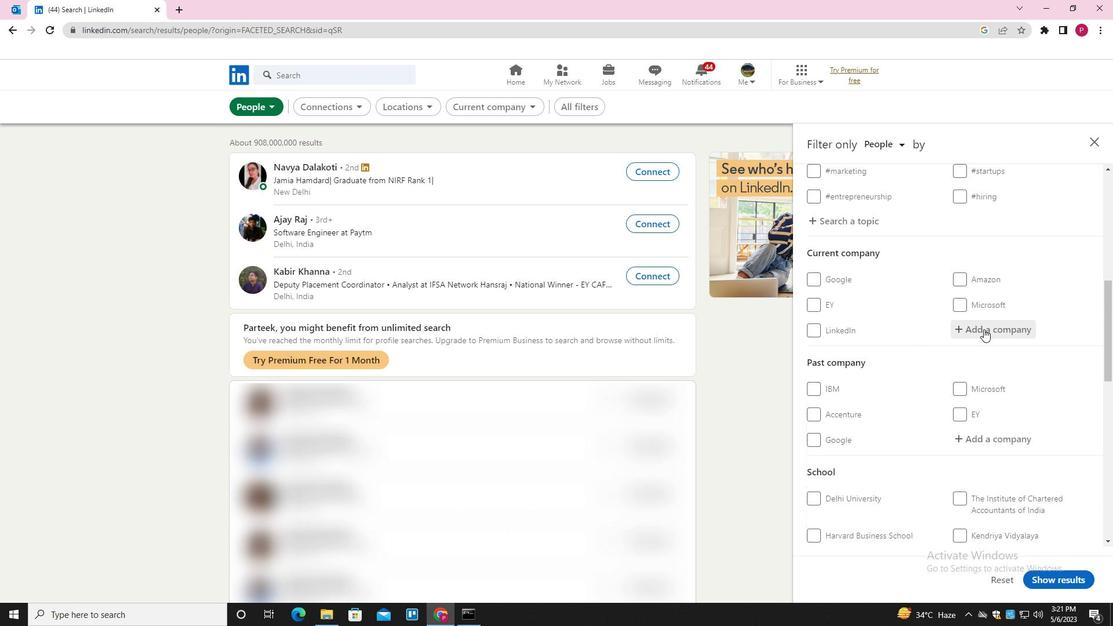 
Action: Key pressed <Key.shift>MOTHER<Key.space><Key.shift>DAIRY<Key.space><Key.down><Key.enter>
Screenshot: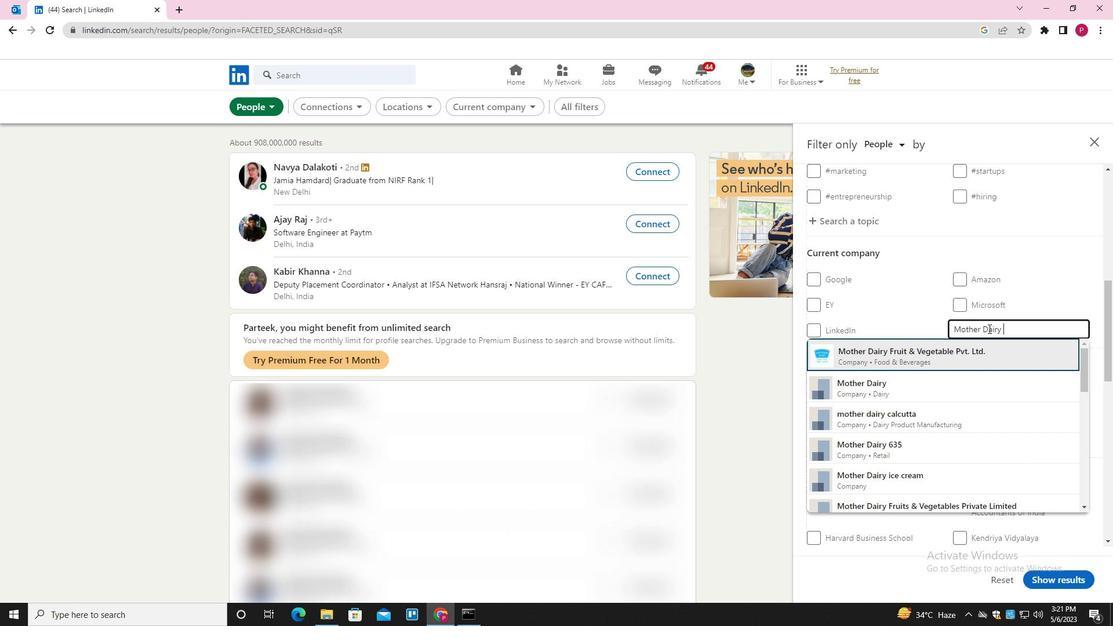 
Action: Mouse moved to (901, 353)
Screenshot: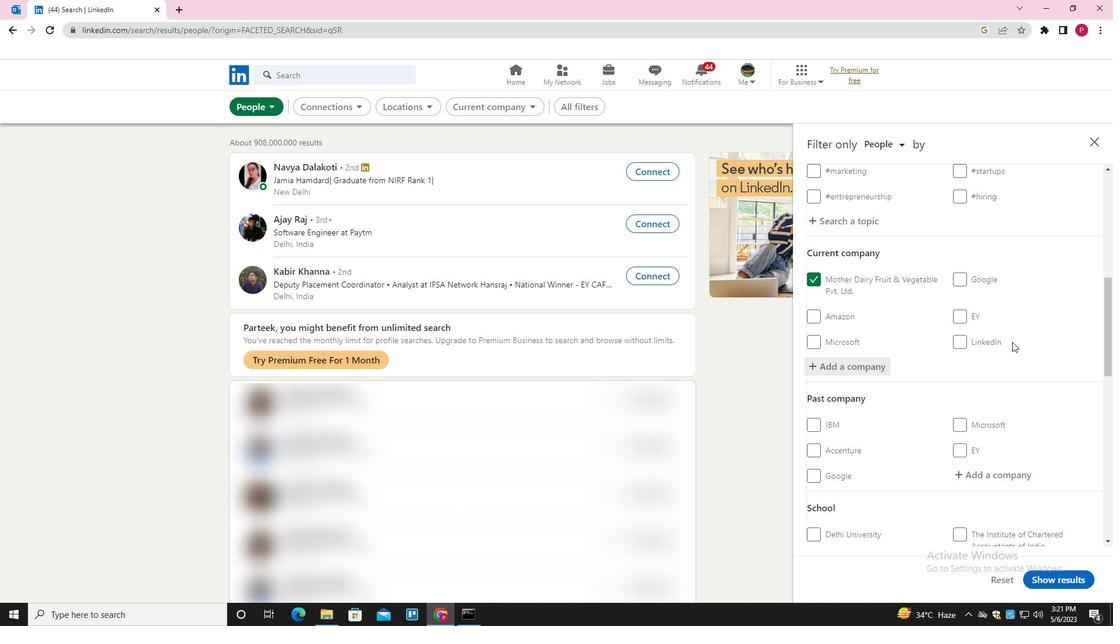 
Action: Mouse scrolled (901, 352) with delta (0, 0)
Screenshot: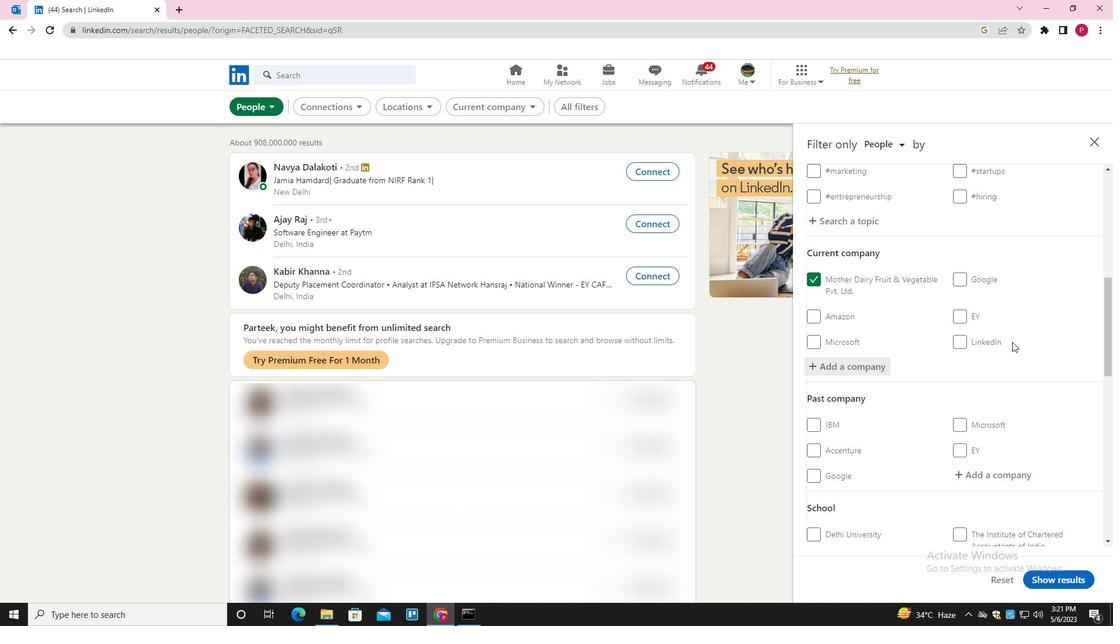 
Action: Mouse scrolled (901, 352) with delta (0, 0)
Screenshot: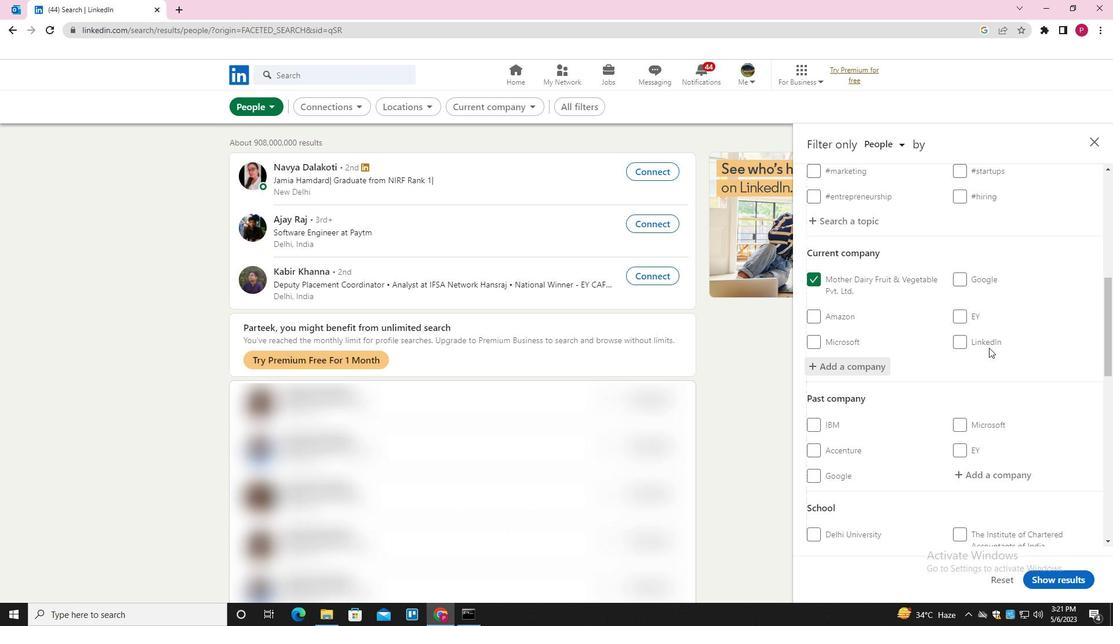 
Action: Mouse moved to (900, 354)
Screenshot: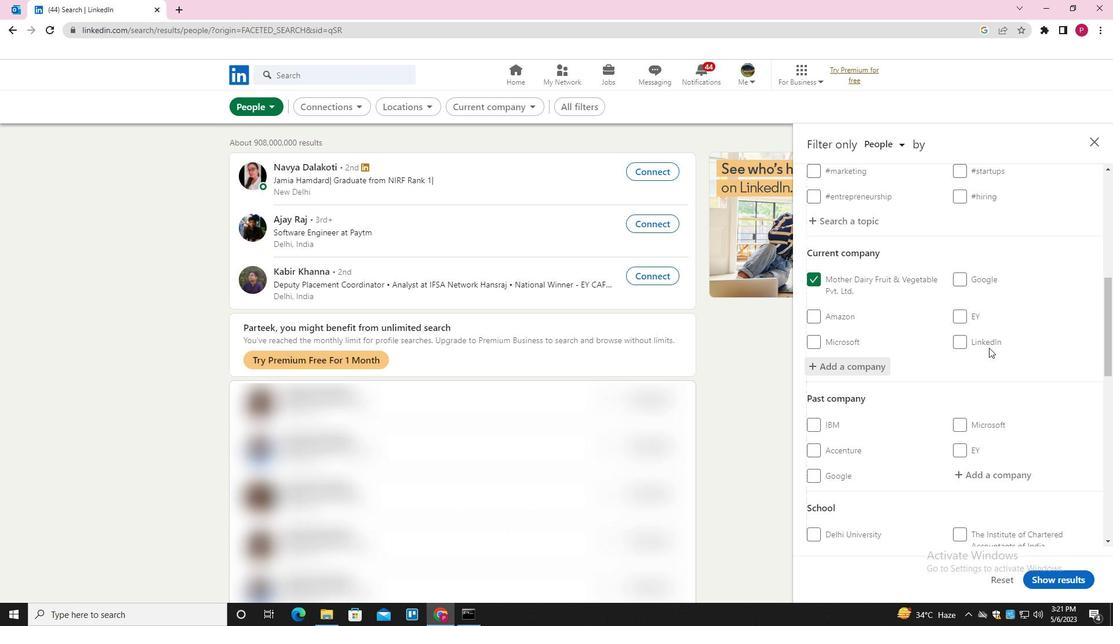 
Action: Mouse scrolled (900, 353) with delta (0, 0)
Screenshot: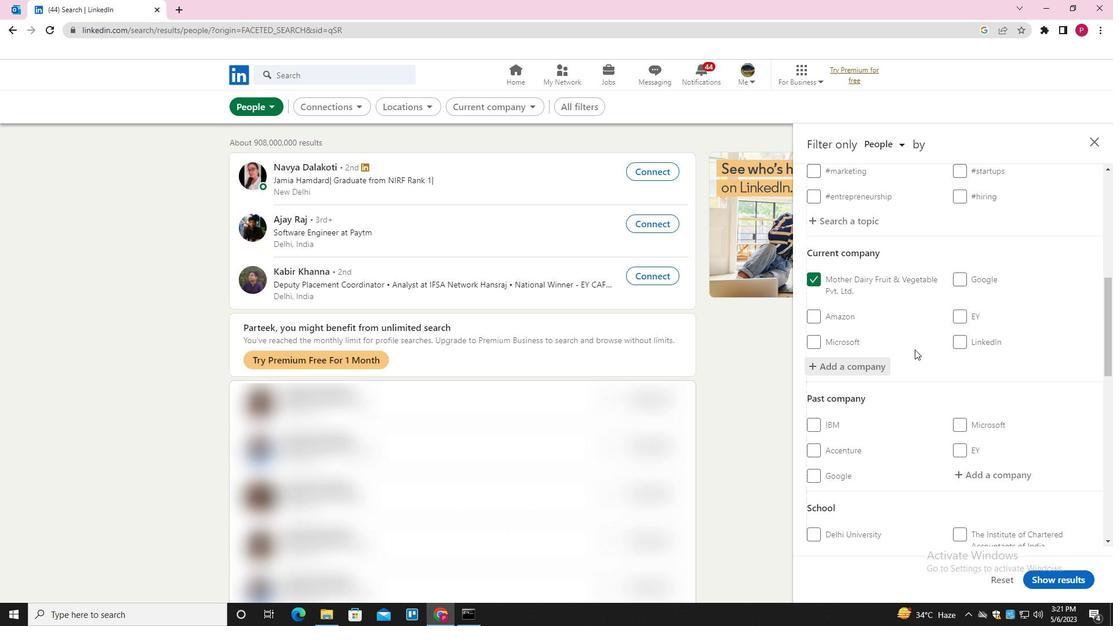 
Action: Mouse moved to (899, 355)
Screenshot: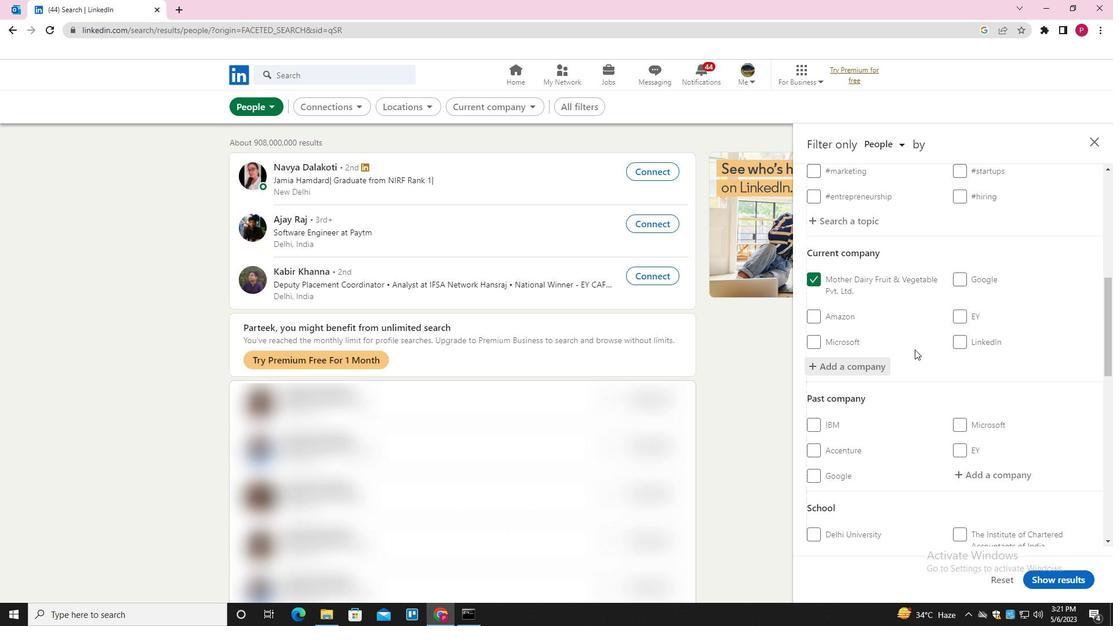 
Action: Mouse scrolled (899, 354) with delta (0, 0)
Screenshot: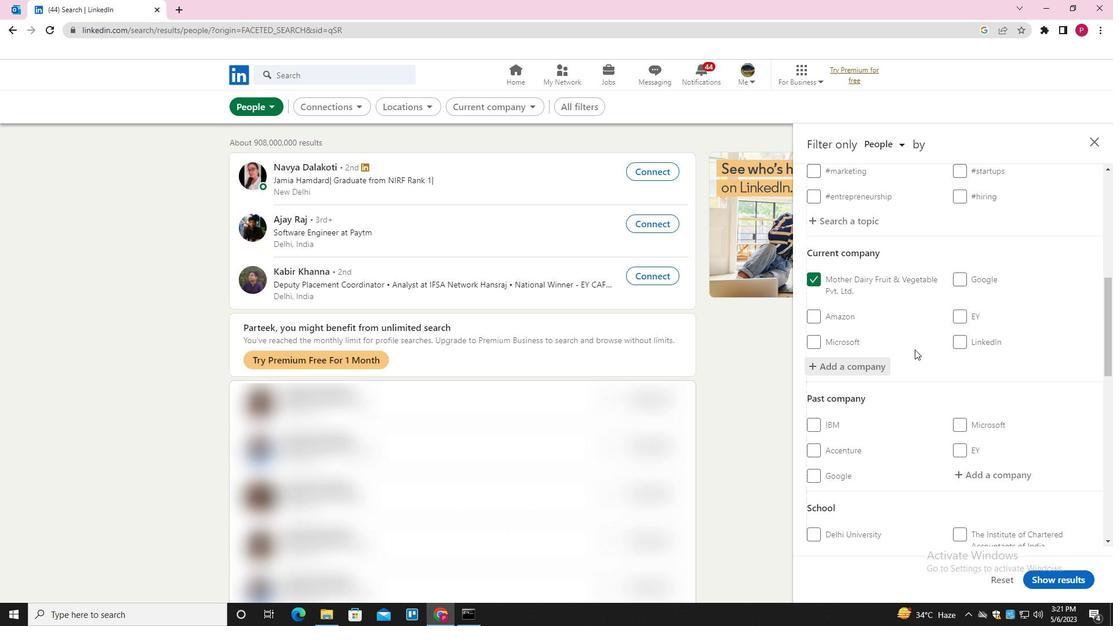 
Action: Mouse moved to (978, 364)
Screenshot: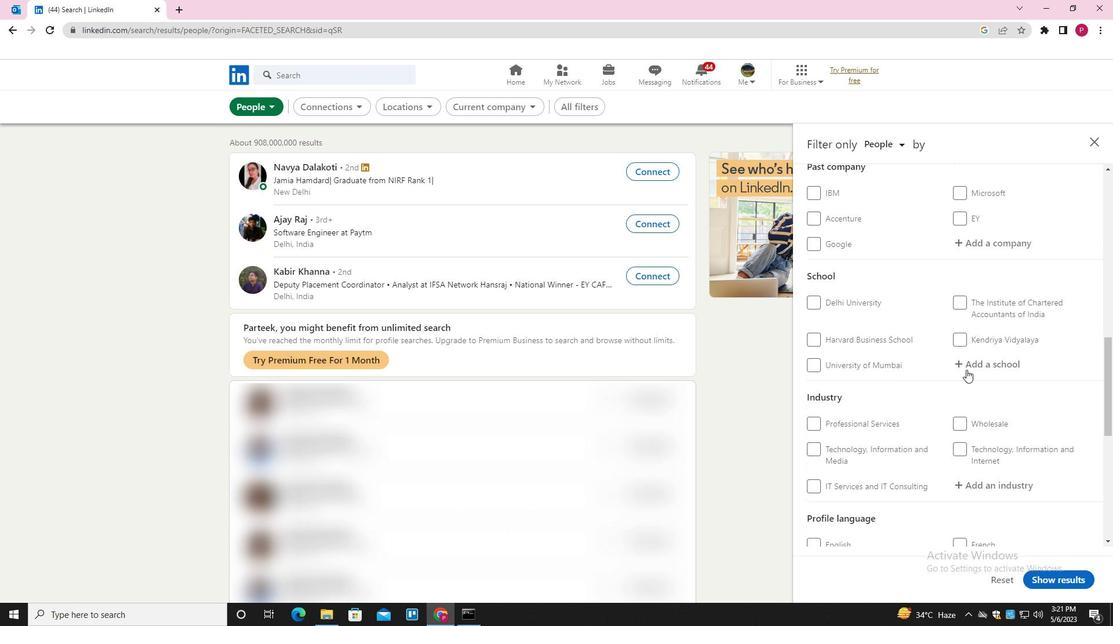 
Action: Mouse pressed left at (978, 364)
Screenshot: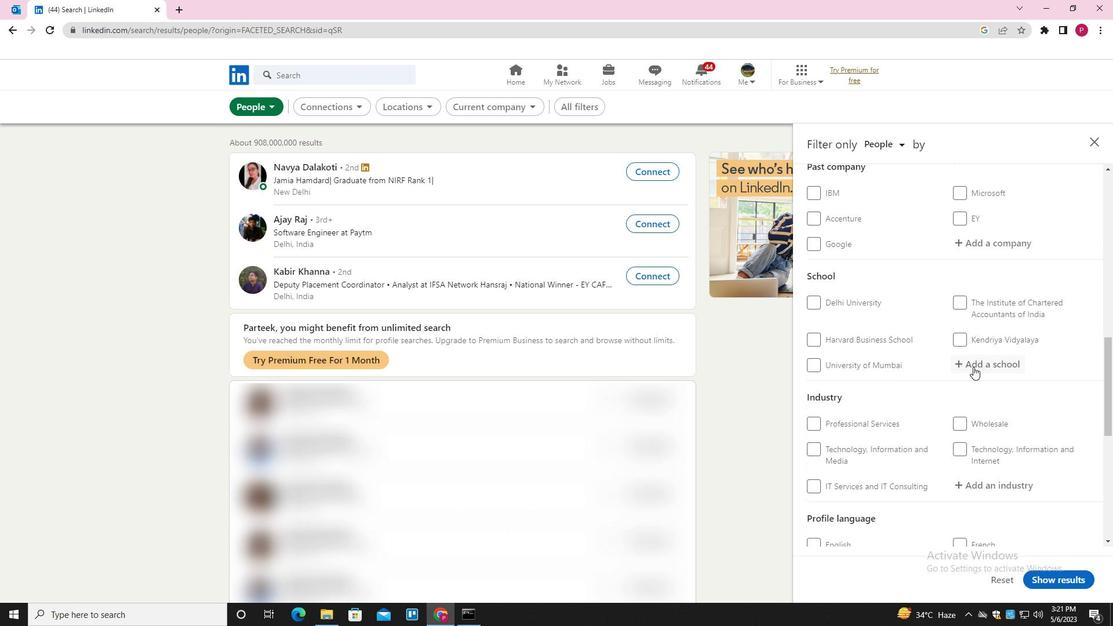 
Action: Key pressed <Key.shift><Key.shift><Key.shift><Key.shift>THE<Key.space><Key.shift>NORTHCAP<Key.space><Key.down><Key.enter>
Screenshot: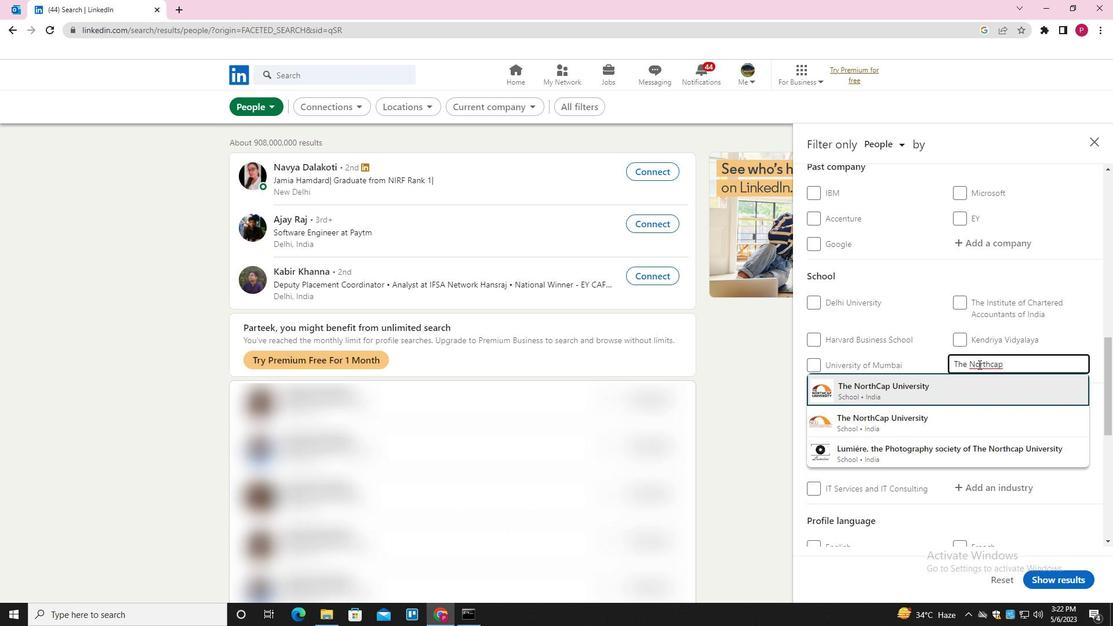 
Action: Mouse scrolled (978, 364) with delta (0, 0)
Screenshot: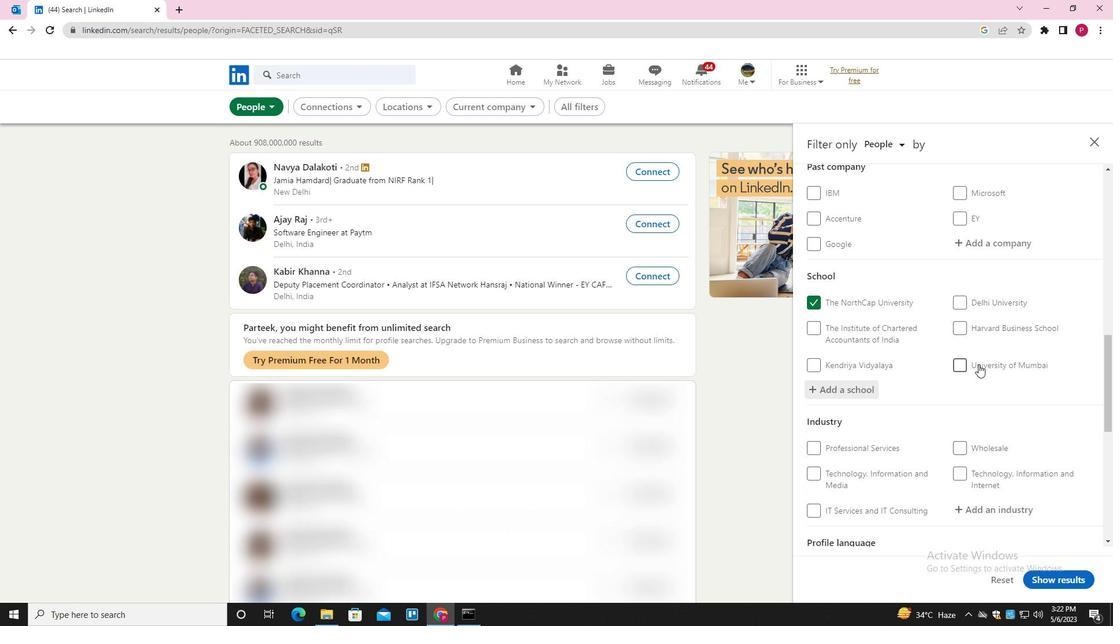 
Action: Mouse scrolled (978, 364) with delta (0, 0)
Screenshot: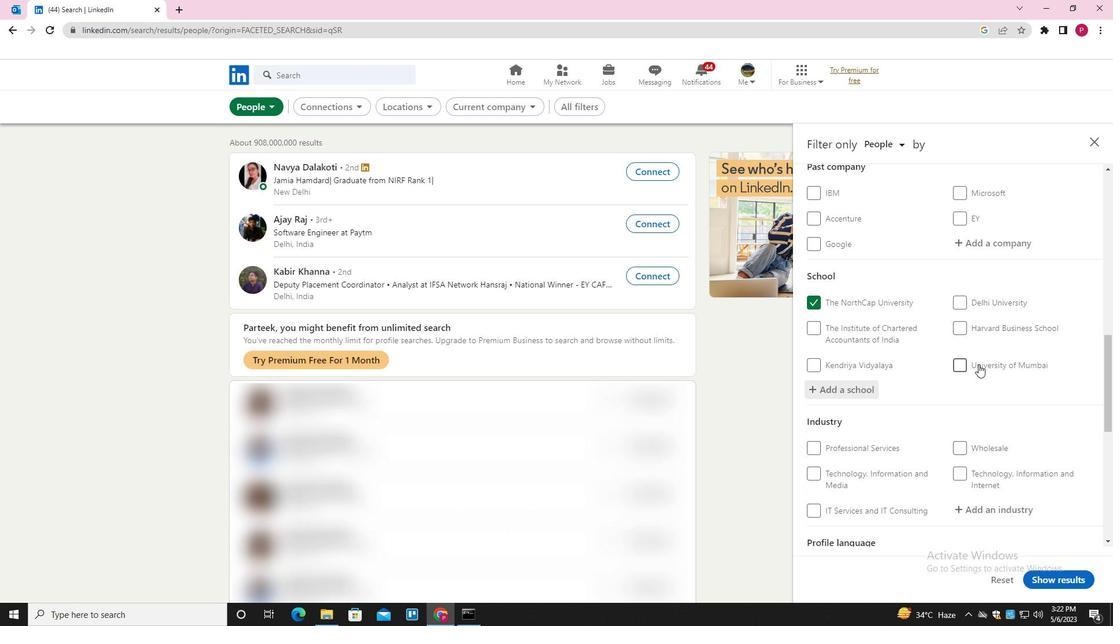 
Action: Mouse scrolled (978, 364) with delta (0, 0)
Screenshot: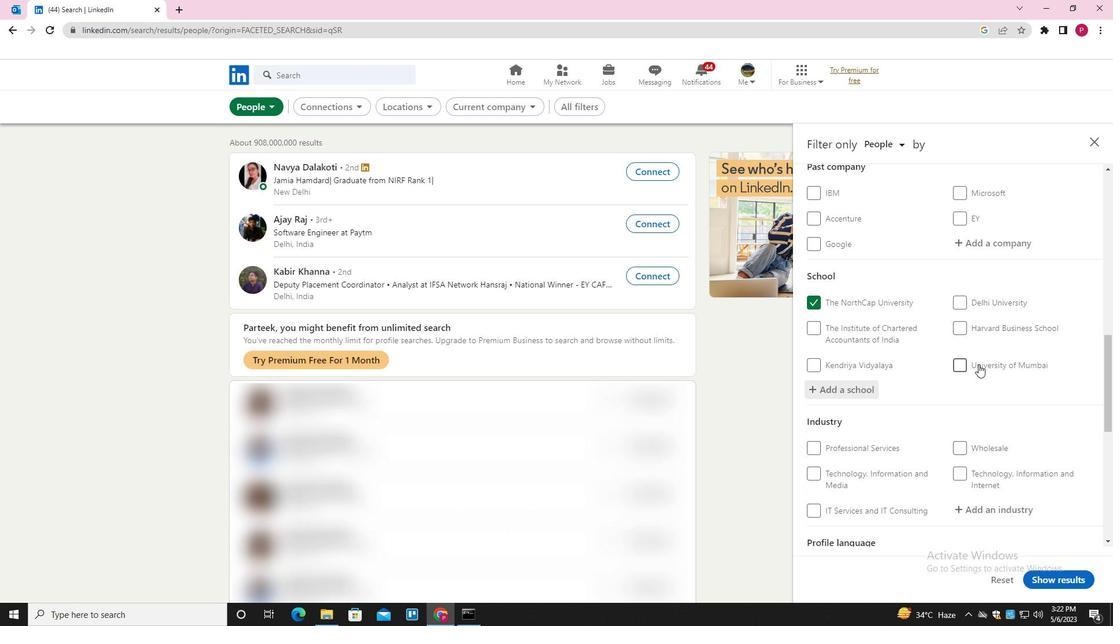 
Action: Mouse moved to (1003, 342)
Screenshot: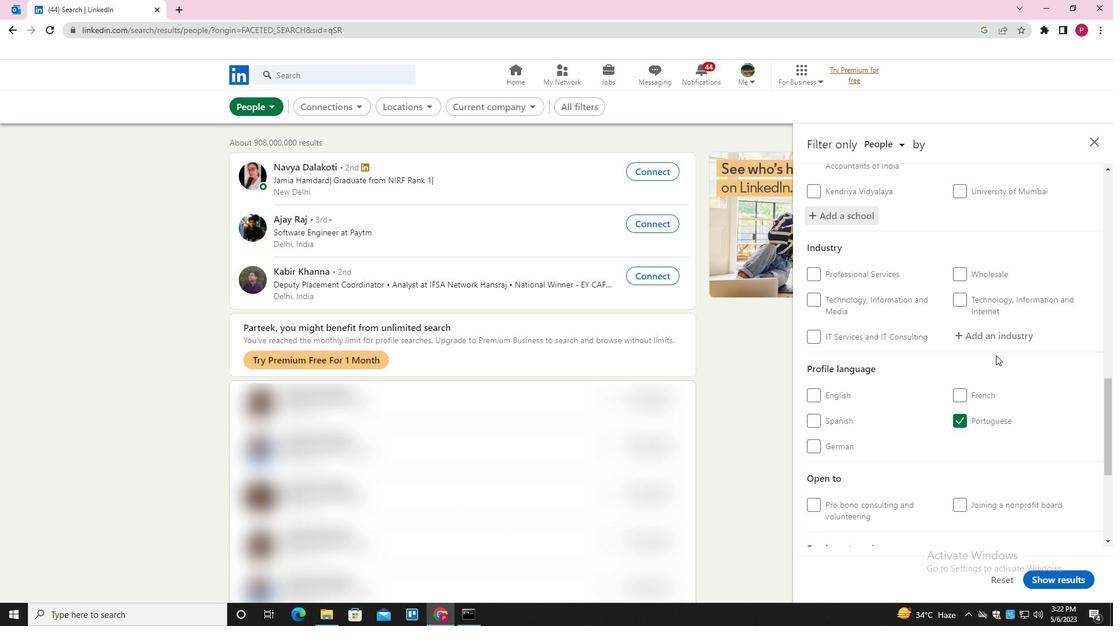 
Action: Mouse pressed left at (1003, 342)
Screenshot: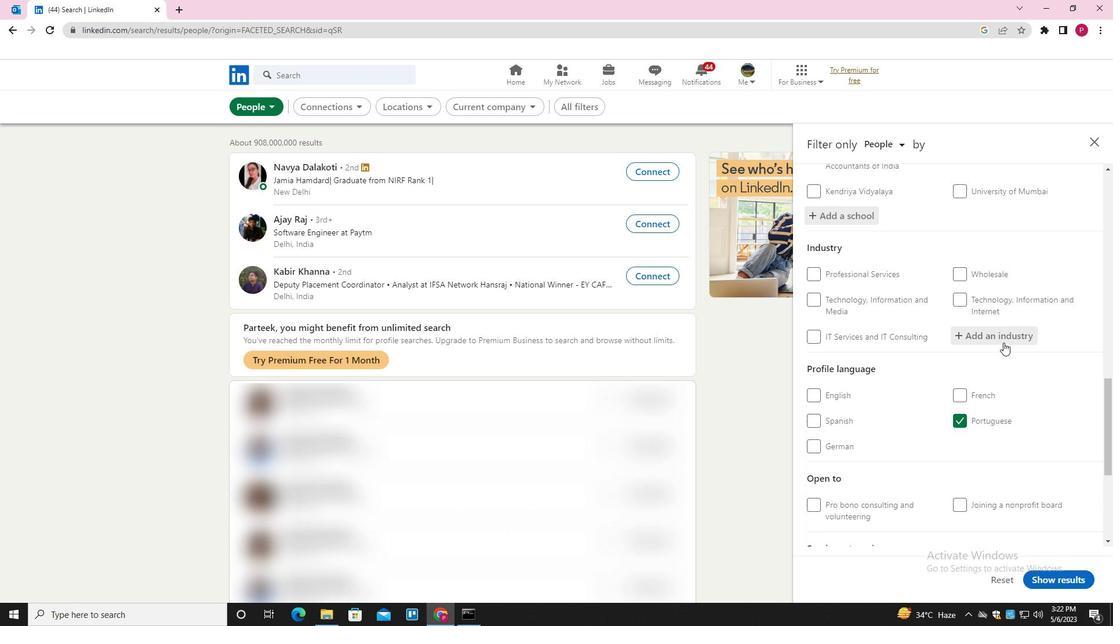 
Action: Key pressed <Key.shift><Key.shift><Key.shift><Key.shift><Key.shift>MILITARY<Key.down><Key.enter>
Screenshot: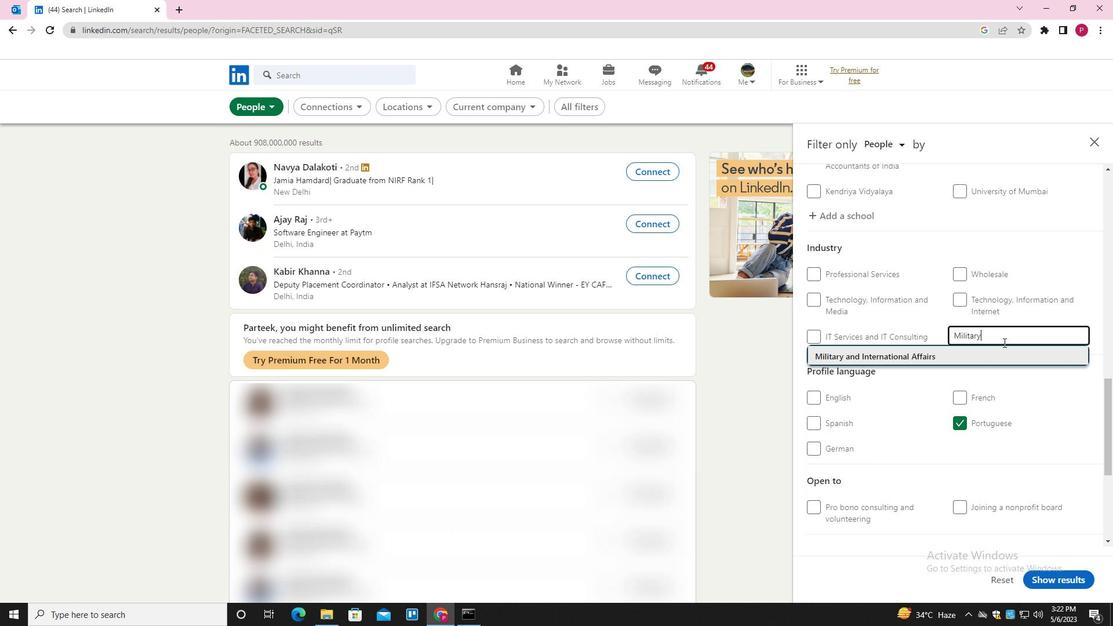 
Action: Mouse moved to (1003, 342)
Screenshot: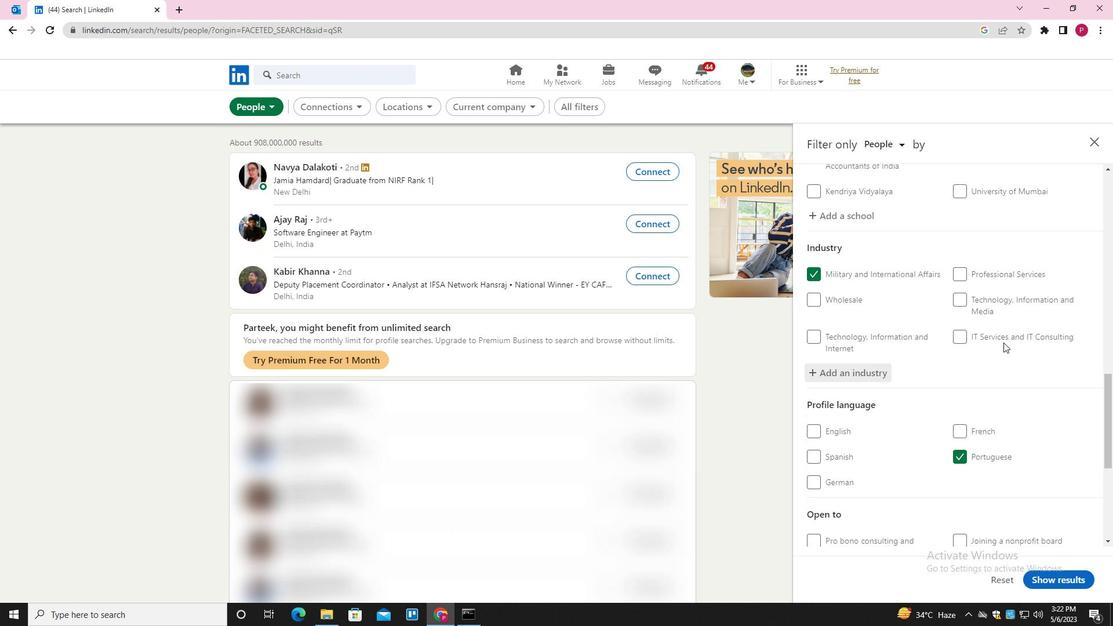 
Action: Mouse scrolled (1003, 341) with delta (0, 0)
Screenshot: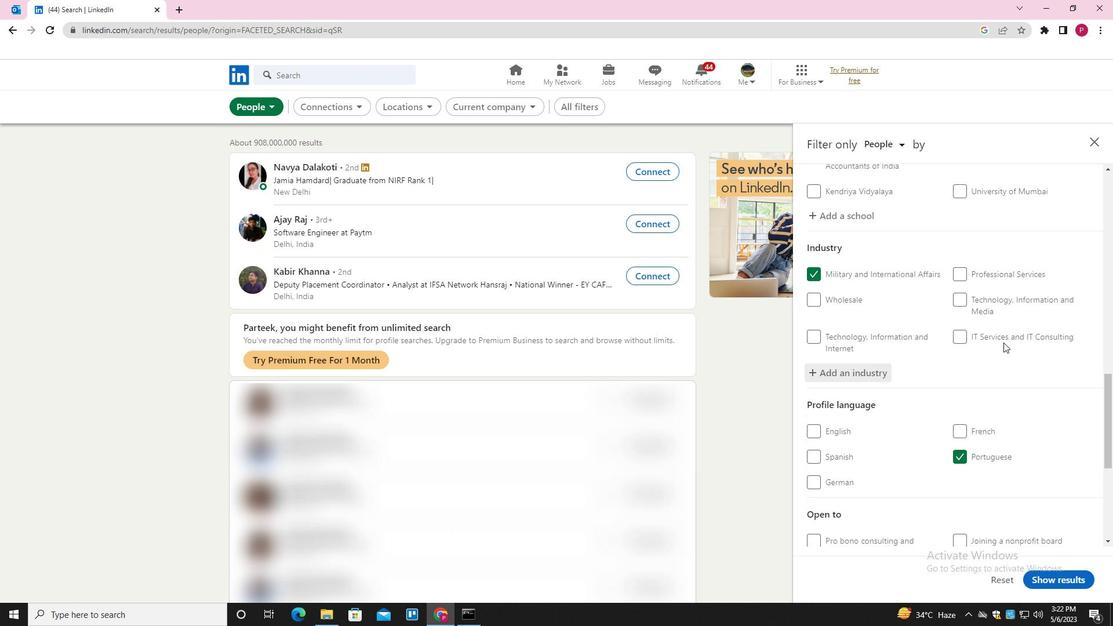 
Action: Mouse moved to (998, 344)
Screenshot: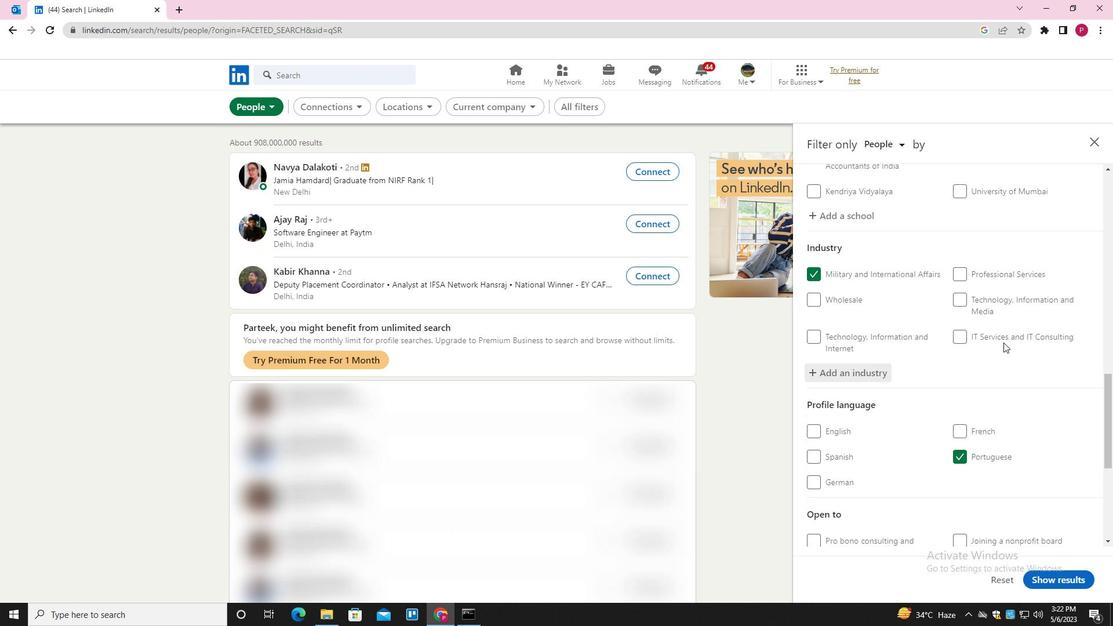 
Action: Mouse scrolled (998, 344) with delta (0, 0)
Screenshot: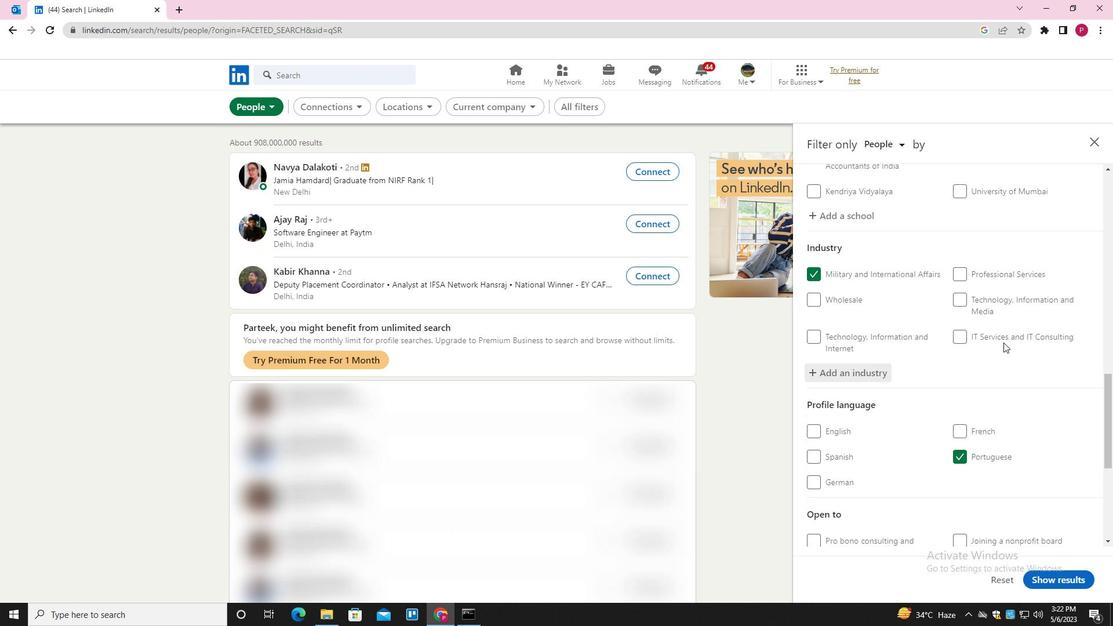 
Action: Mouse moved to (998, 346)
Screenshot: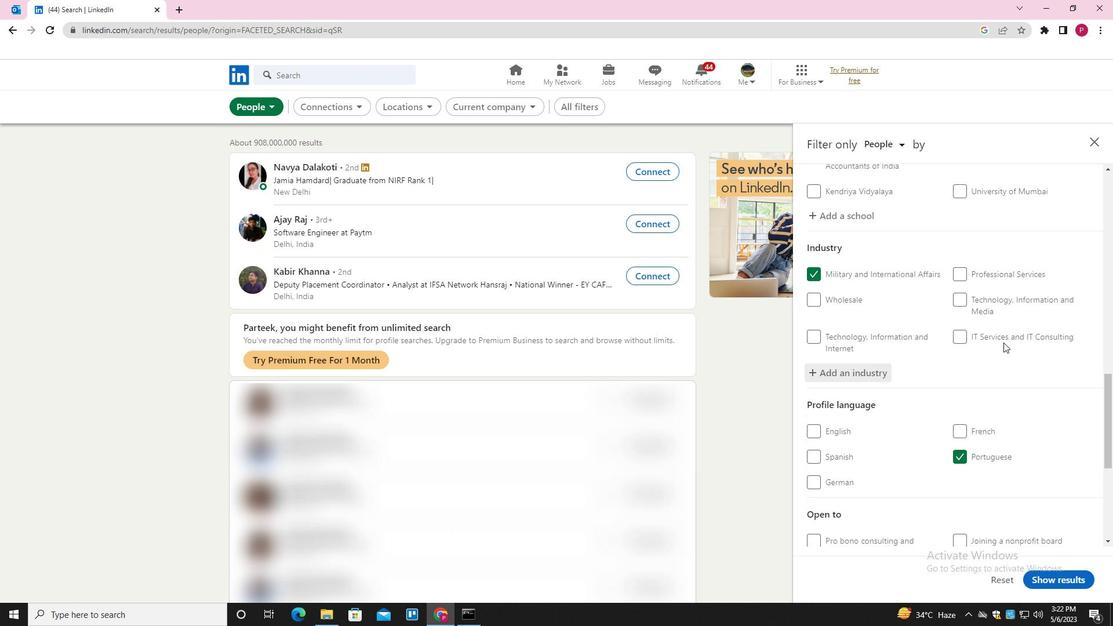 
Action: Mouse scrolled (998, 345) with delta (0, 0)
Screenshot: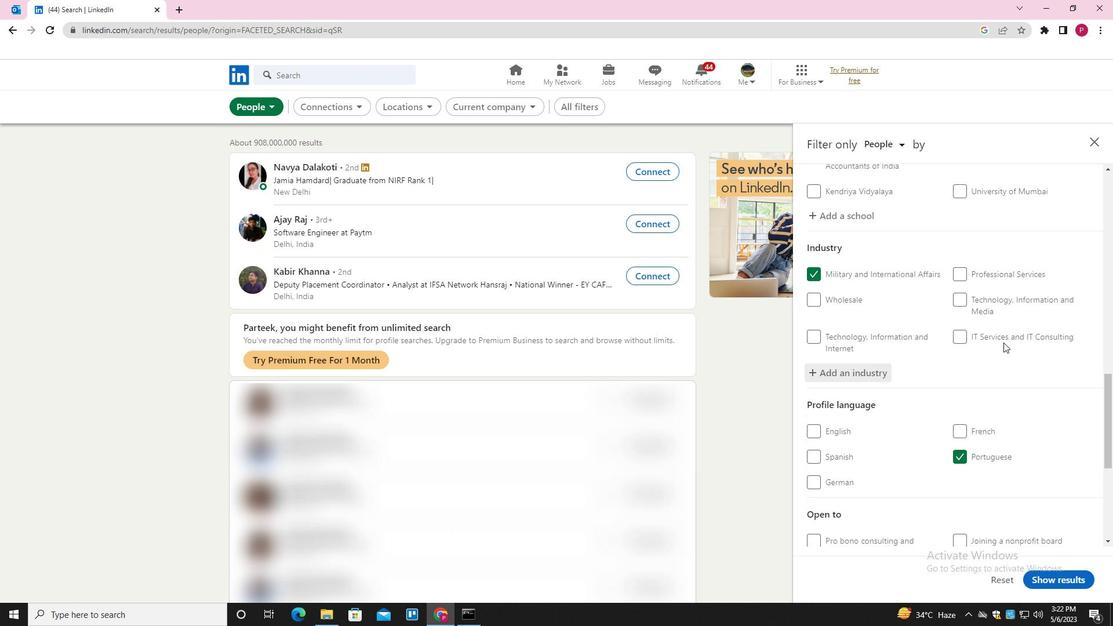 
Action: Mouse moved to (997, 346)
Screenshot: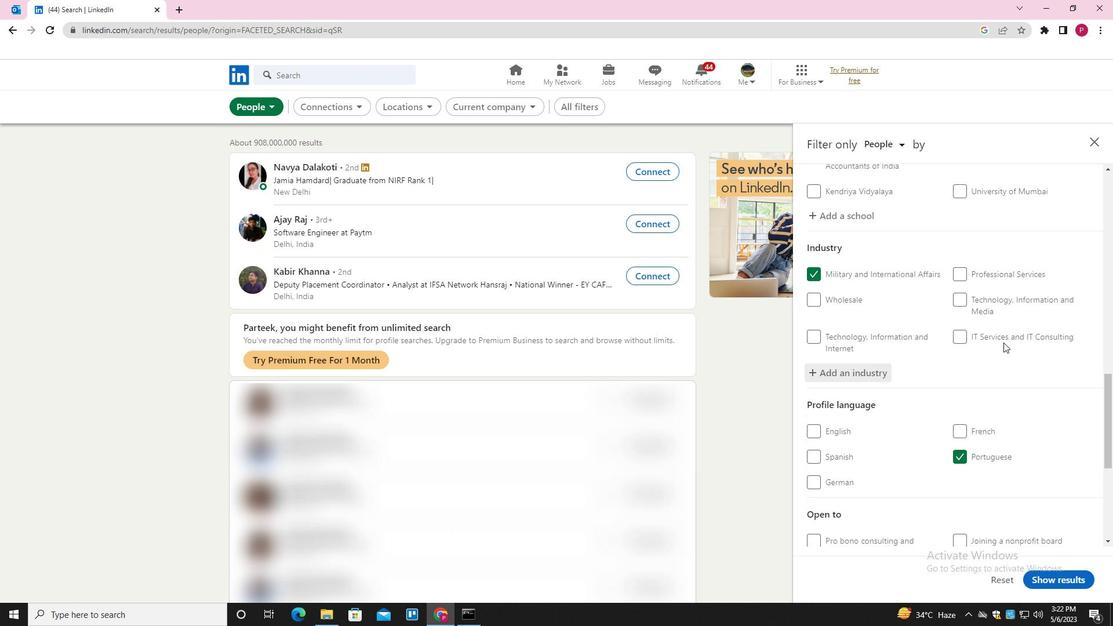 
Action: Mouse scrolled (997, 345) with delta (0, 0)
Screenshot: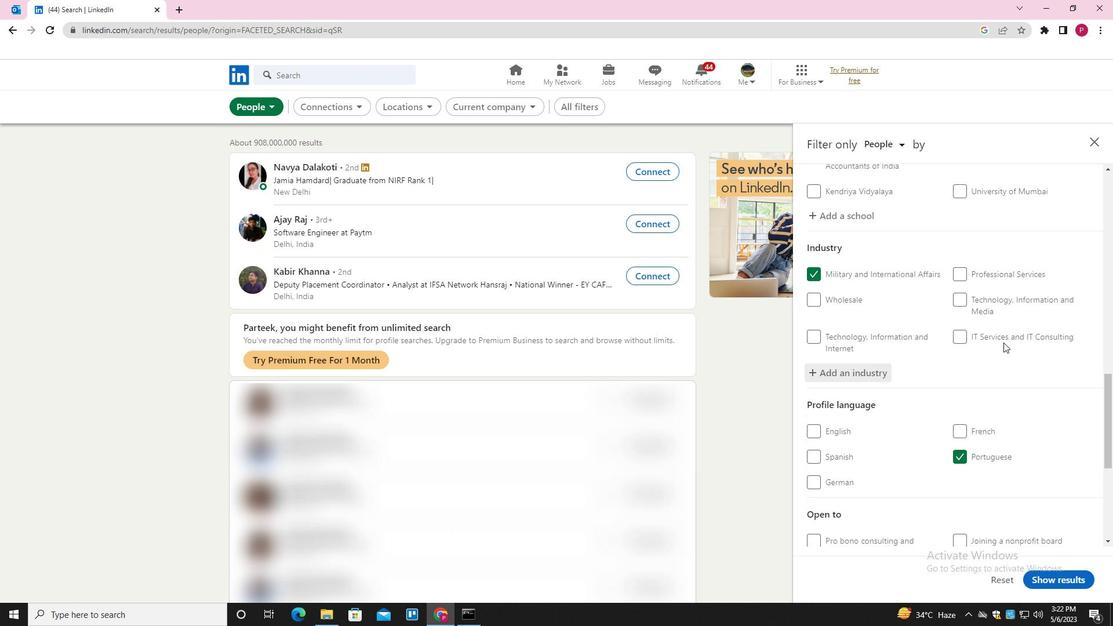 
Action: Mouse moved to (995, 347)
Screenshot: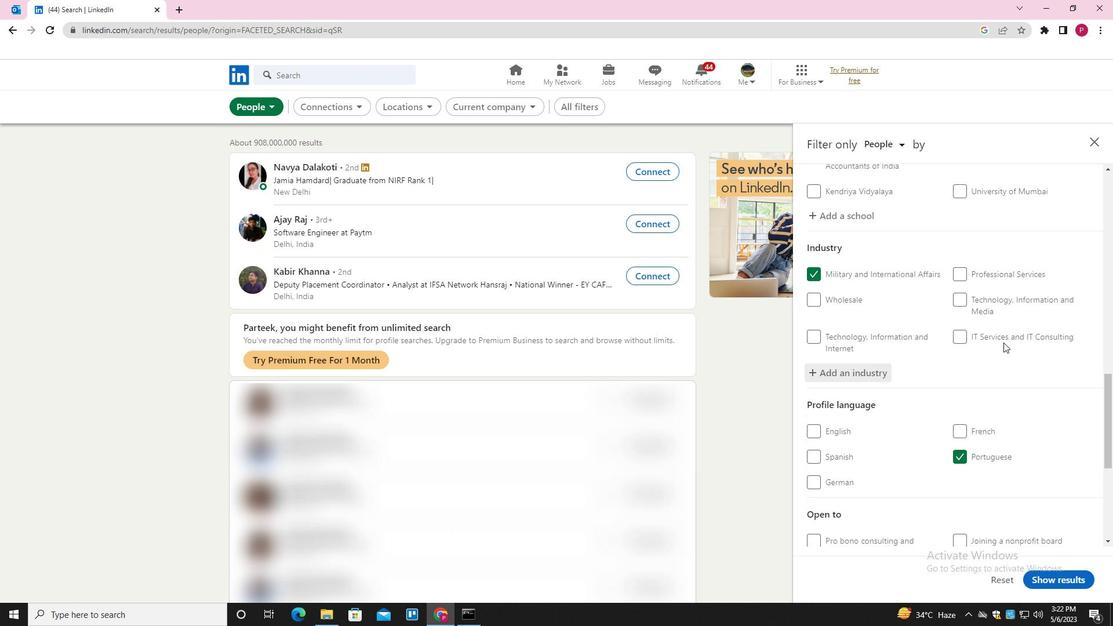 
Action: Mouse scrolled (995, 347) with delta (0, 0)
Screenshot: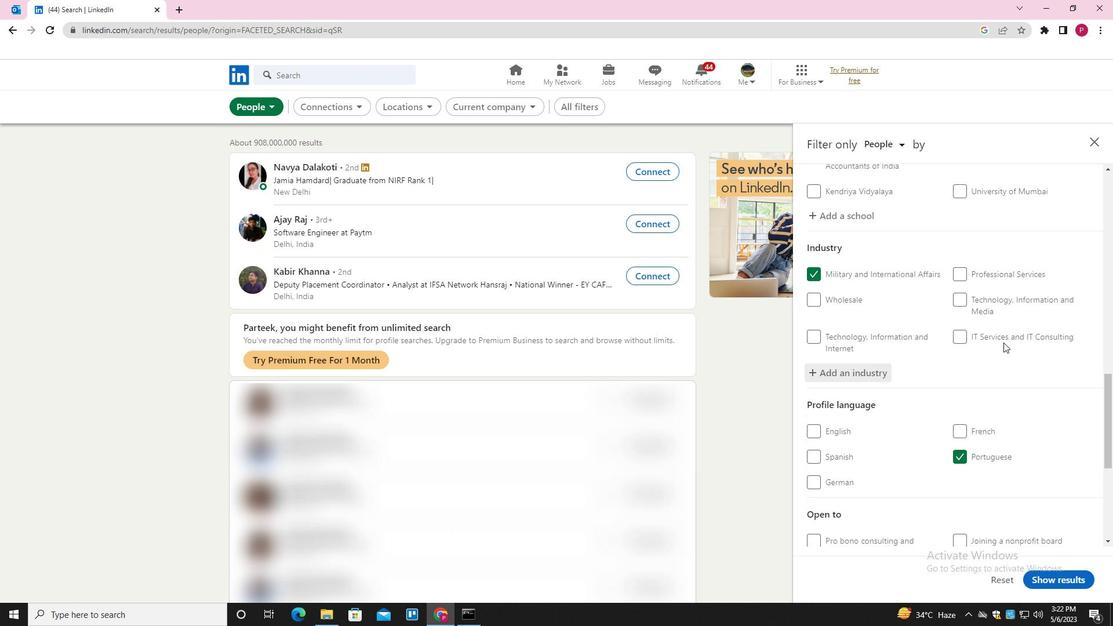 
Action: Mouse moved to (975, 388)
Screenshot: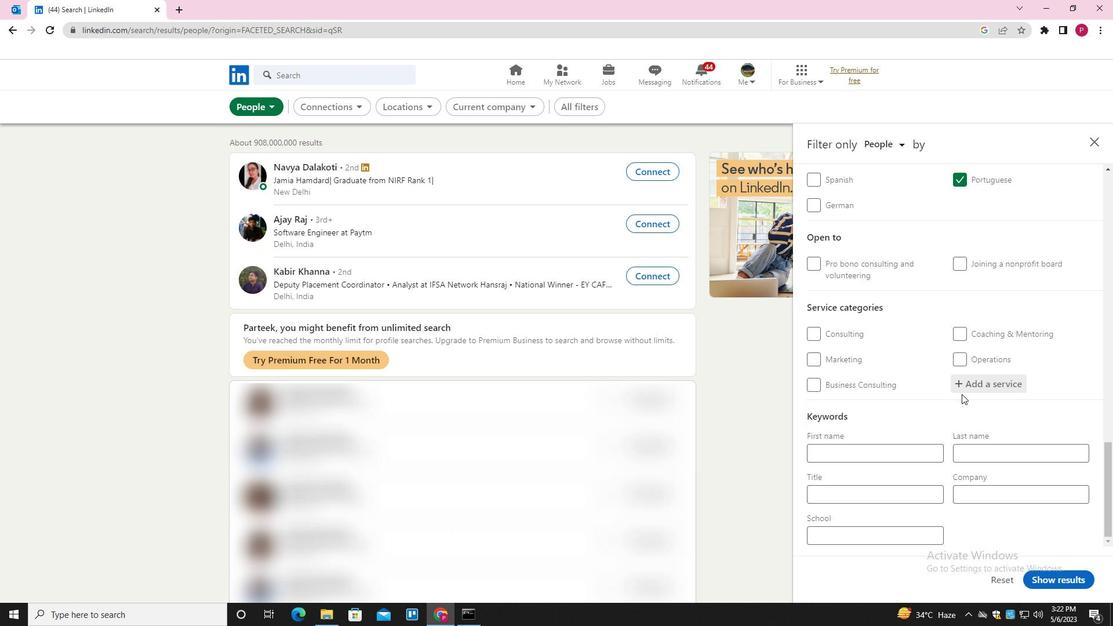 
Action: Mouse pressed left at (975, 388)
Screenshot: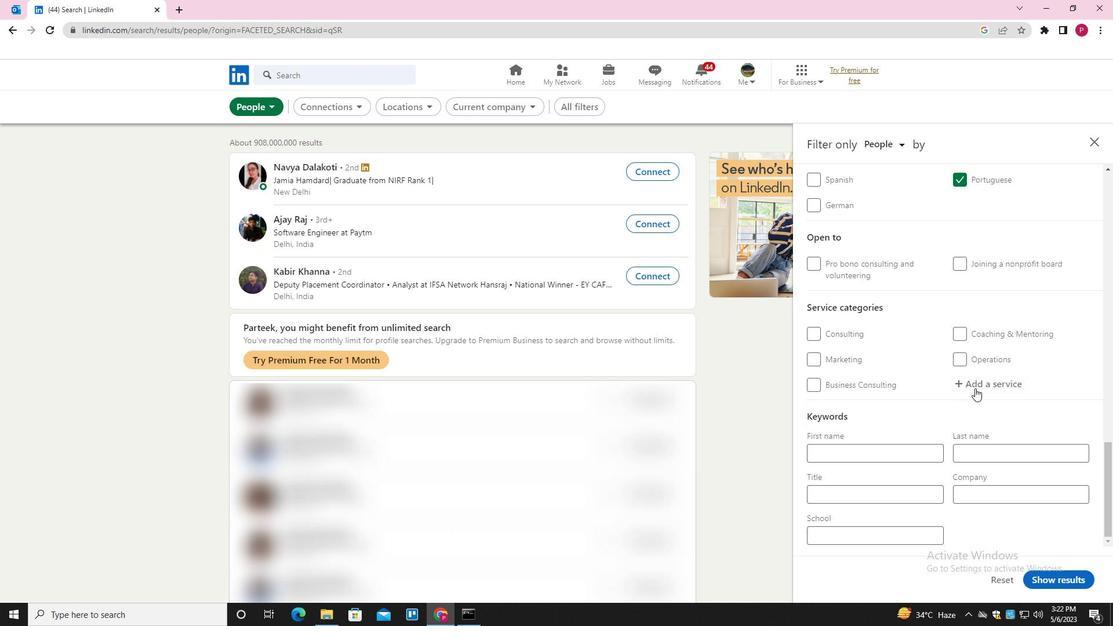 
Action: Key pressed <Key.shift><Key.shift>TRANSLATION<Key.down><Key.enter>
Screenshot: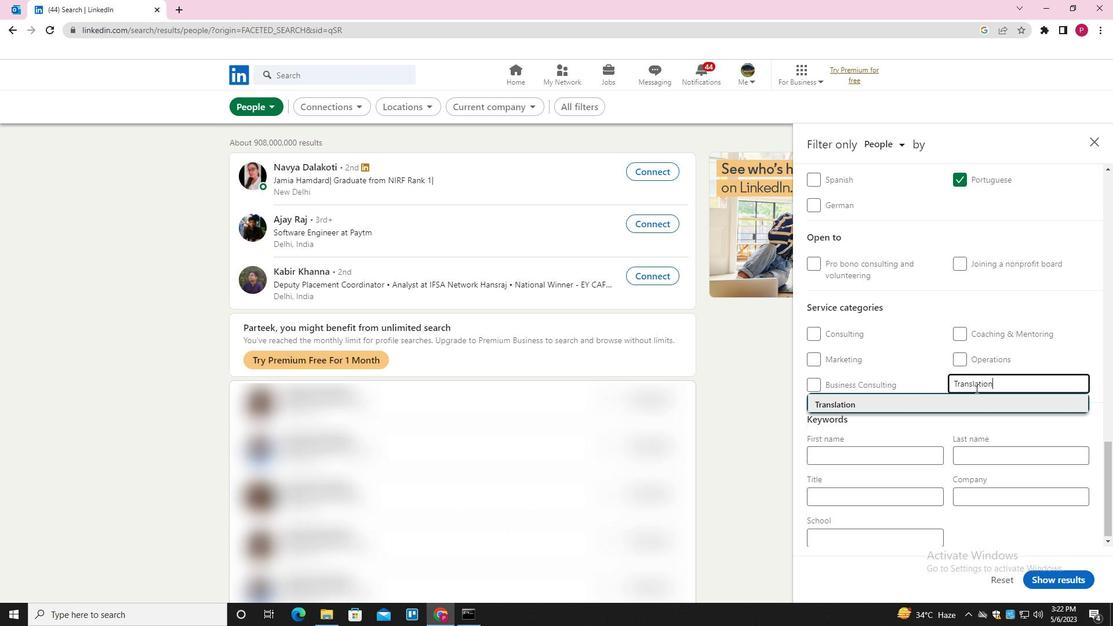 
Action: Mouse moved to (969, 391)
Screenshot: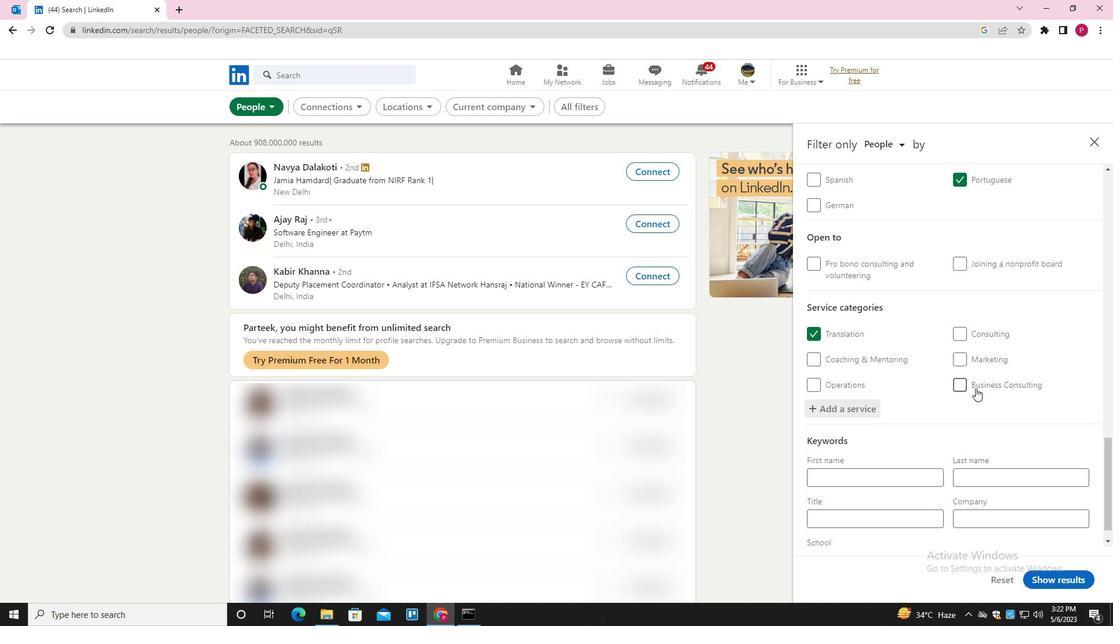 
Action: Mouse scrolled (969, 390) with delta (0, 0)
Screenshot: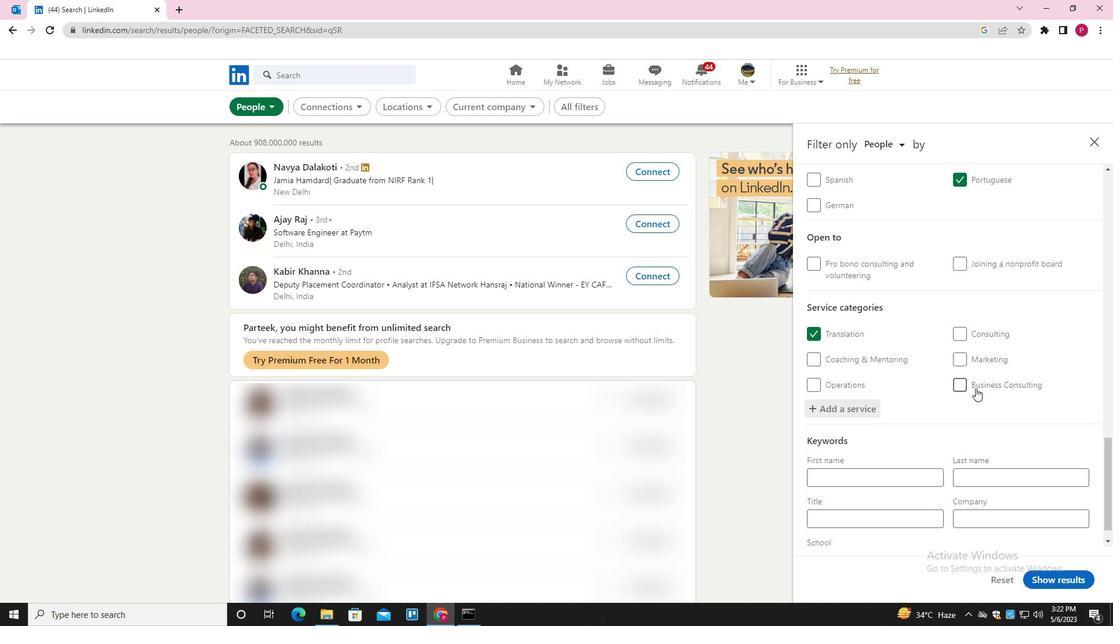 
Action: Mouse moved to (966, 393)
Screenshot: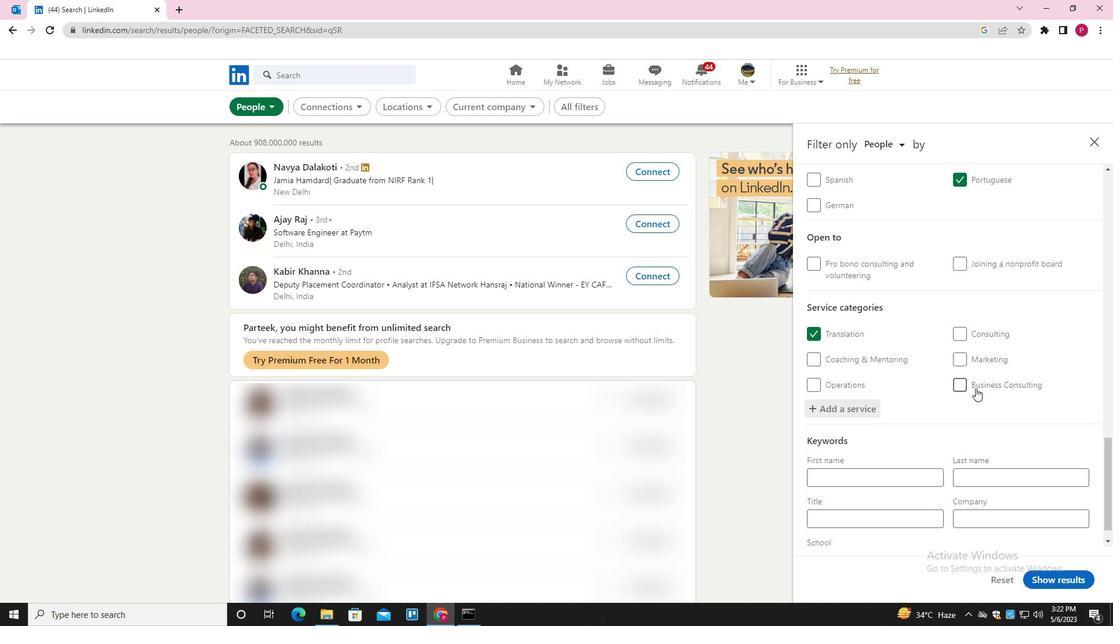 
Action: Mouse scrolled (966, 392) with delta (0, 0)
Screenshot: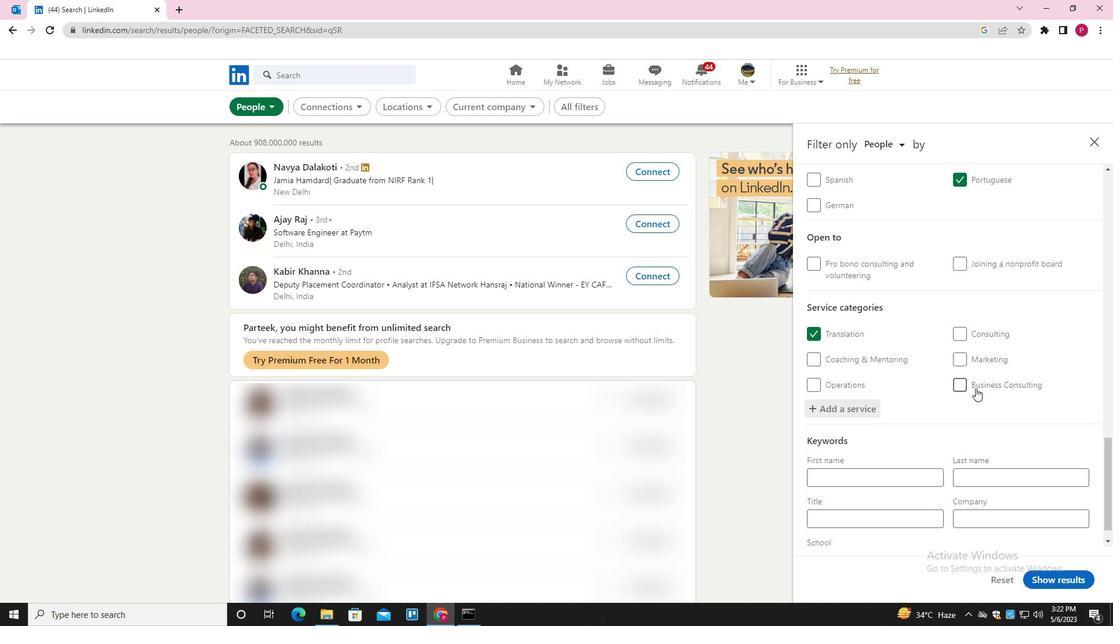 
Action: Mouse moved to (958, 398)
Screenshot: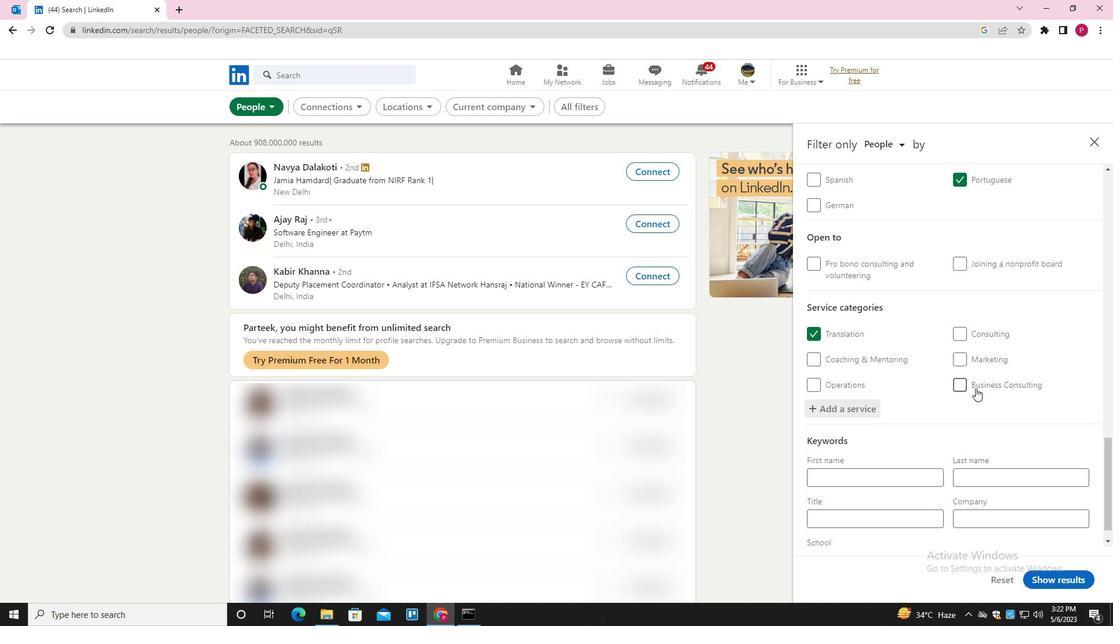 
Action: Mouse scrolled (958, 398) with delta (0, 0)
Screenshot: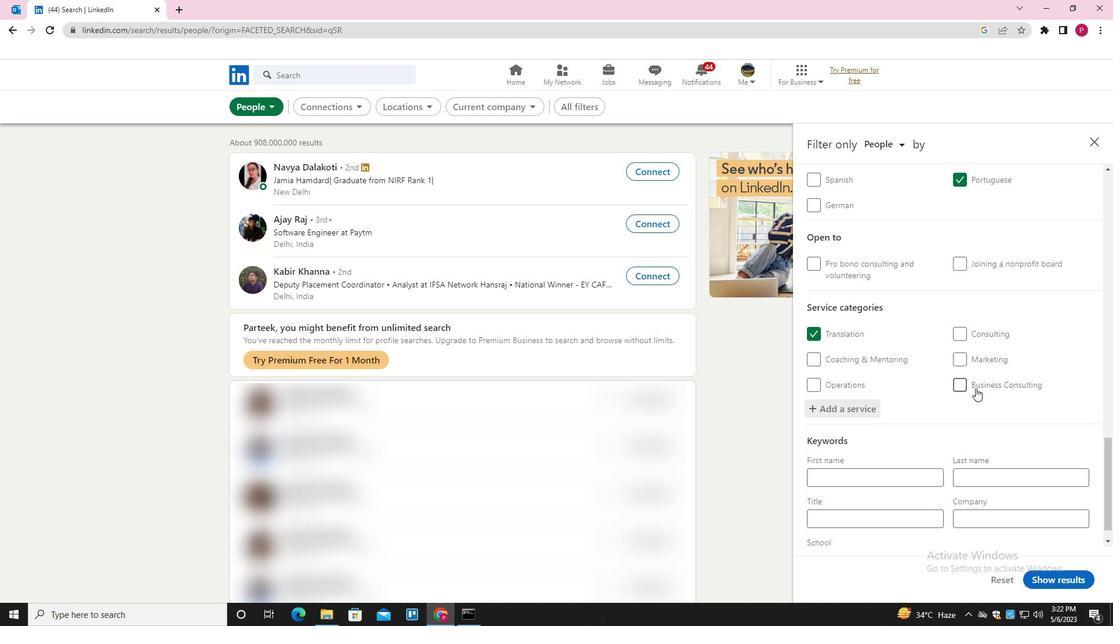 
Action: Mouse moved to (947, 408)
Screenshot: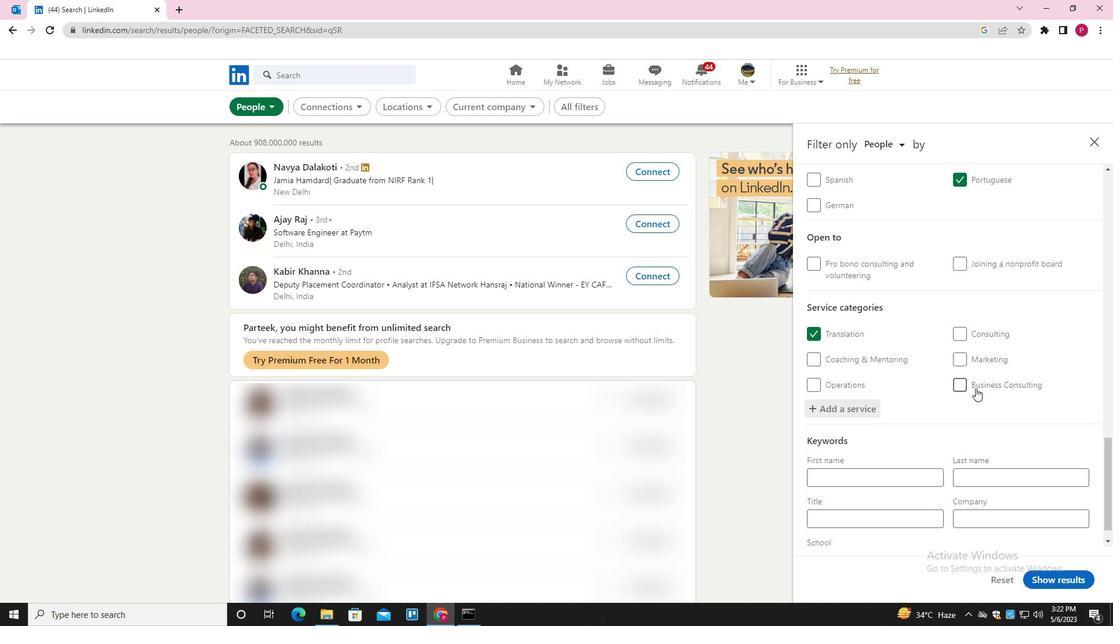 
Action: Mouse scrolled (947, 408) with delta (0, 0)
Screenshot: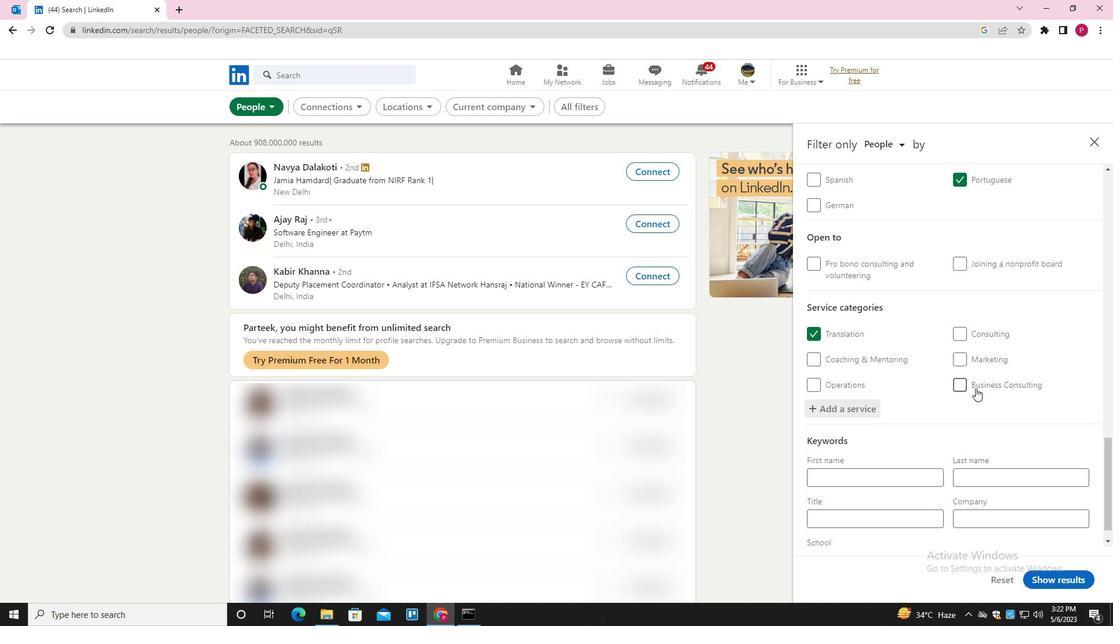 
Action: Mouse moved to (885, 494)
Screenshot: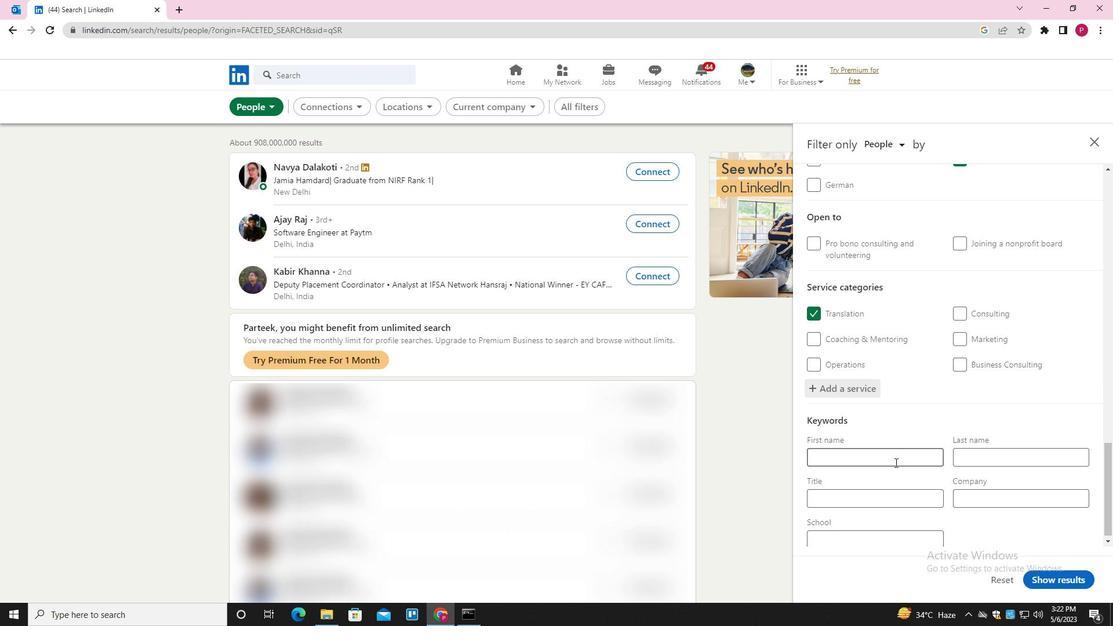 
Action: Mouse pressed left at (885, 494)
Screenshot: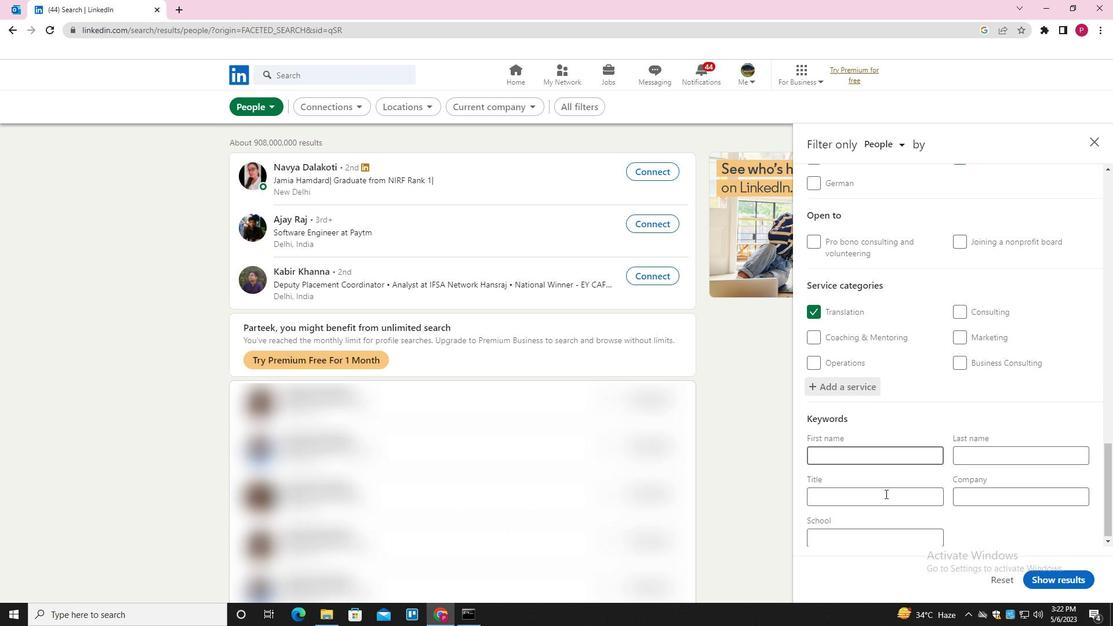 
Action: Key pressed <Key.shift>LEAD
Screenshot: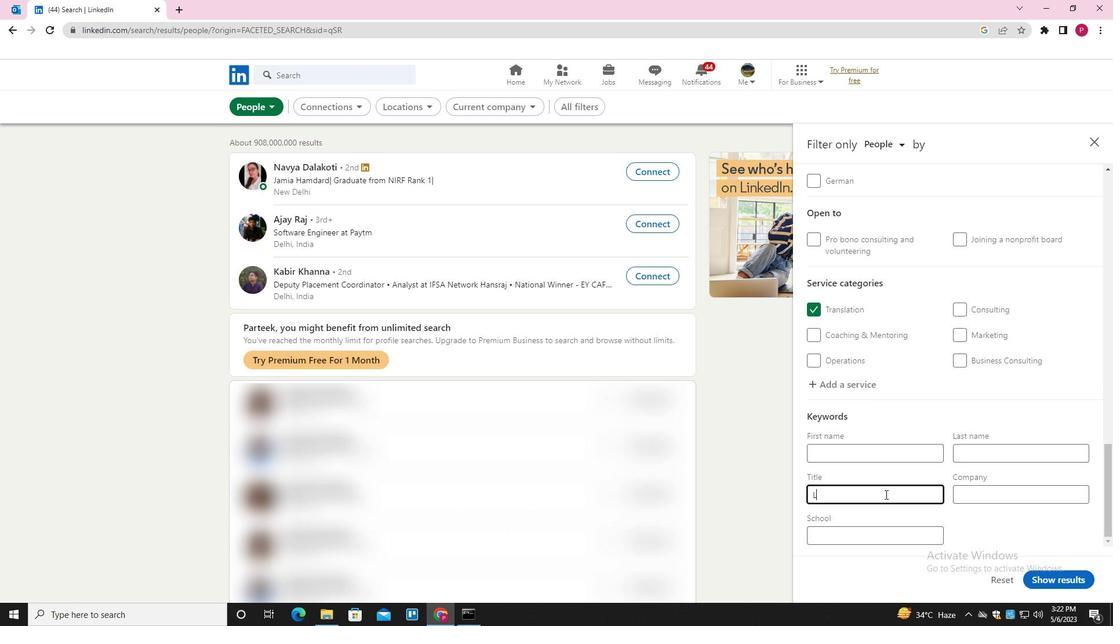
Action: Mouse moved to (1042, 580)
Screenshot: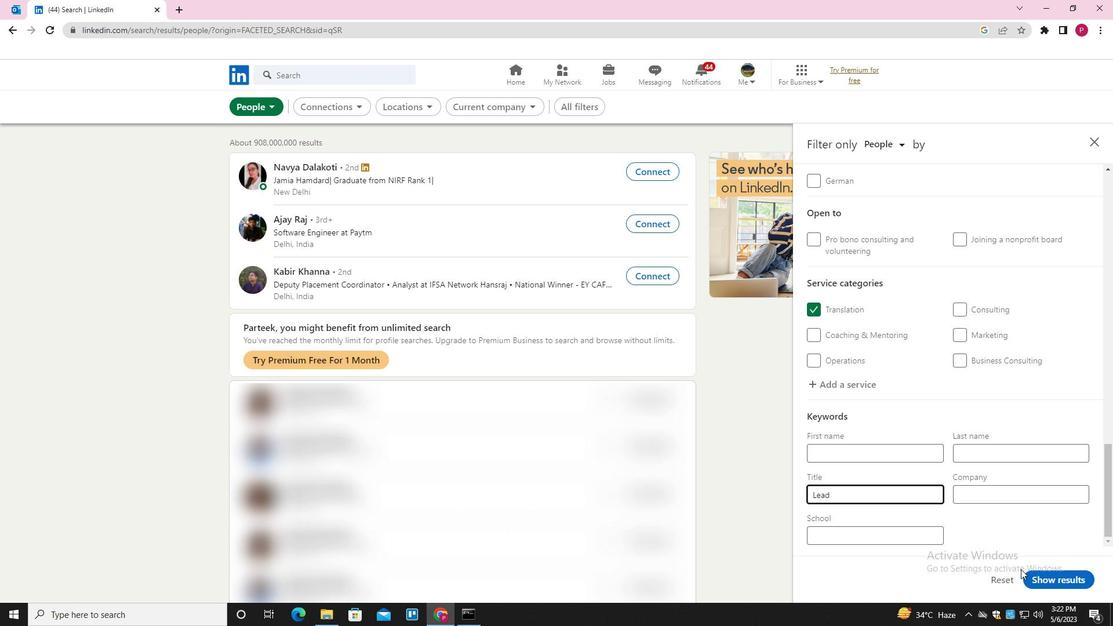 
Action: Mouse pressed left at (1042, 580)
Screenshot: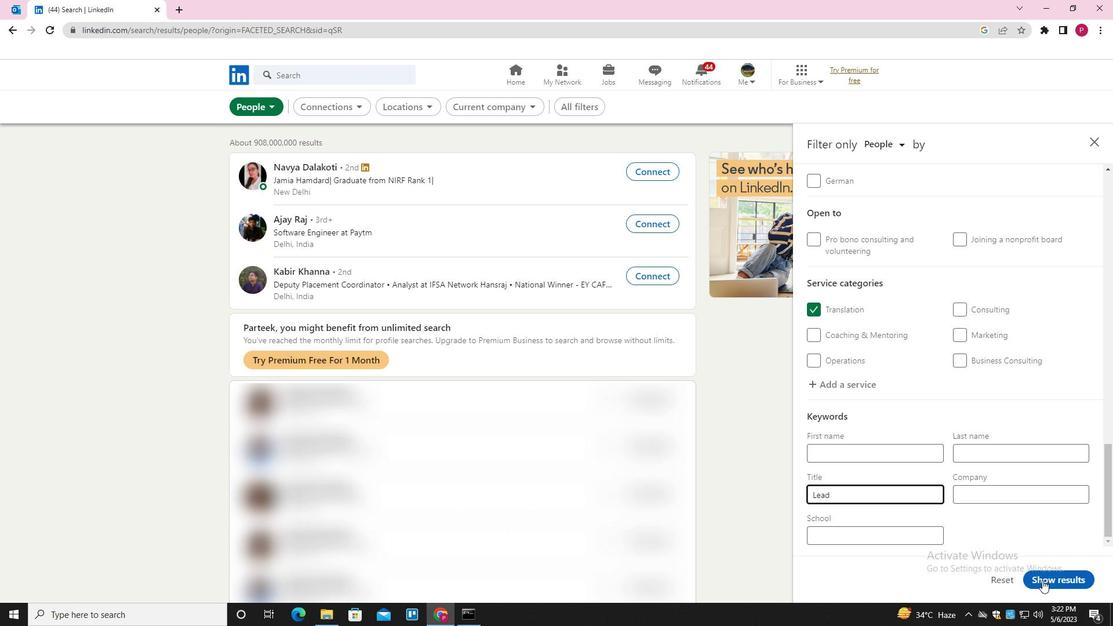 
Action: Mouse moved to (664, 325)
Screenshot: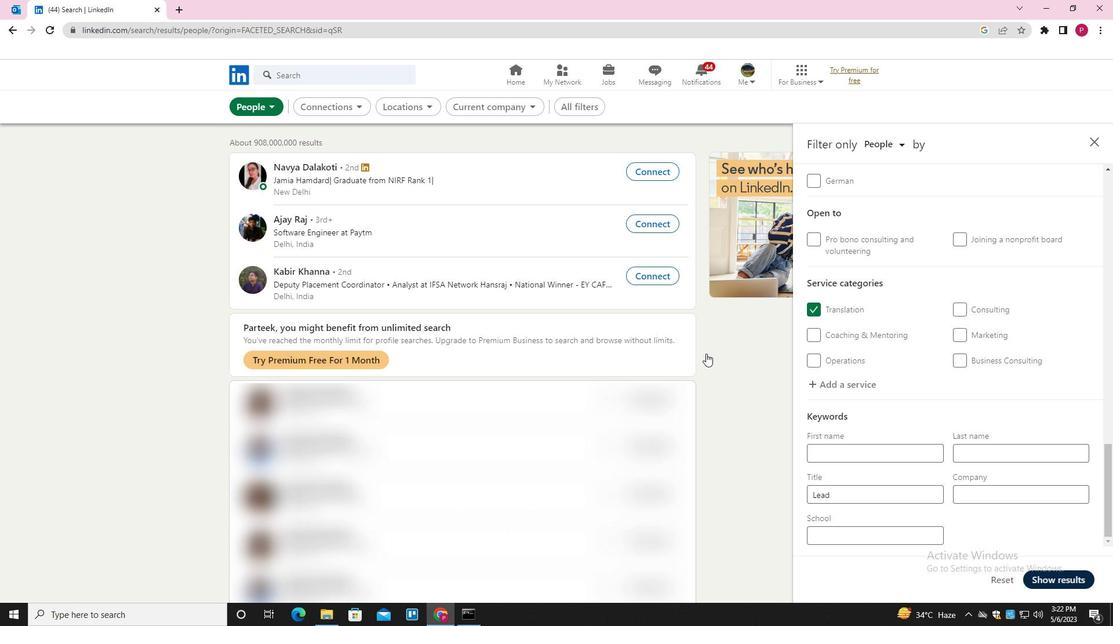 
